 Task: Research Airbnb properties in Ngozi, Burundi from 6th December, 2023 to 10th December, 2023 for 1 adult.1  bedroom having 1 bed and 1 bathroom. Property type can be hotel. Booking option can be shelf check-in. Look for 3 properties as per requirement.
Action: Mouse moved to (247, 110)
Screenshot: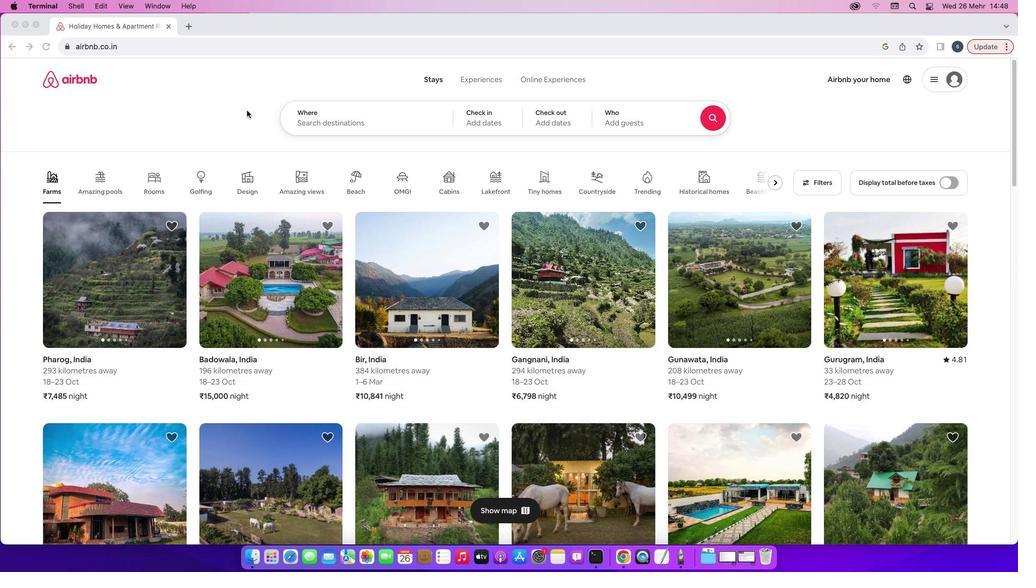 
Action: Mouse pressed left at (247, 110)
Screenshot: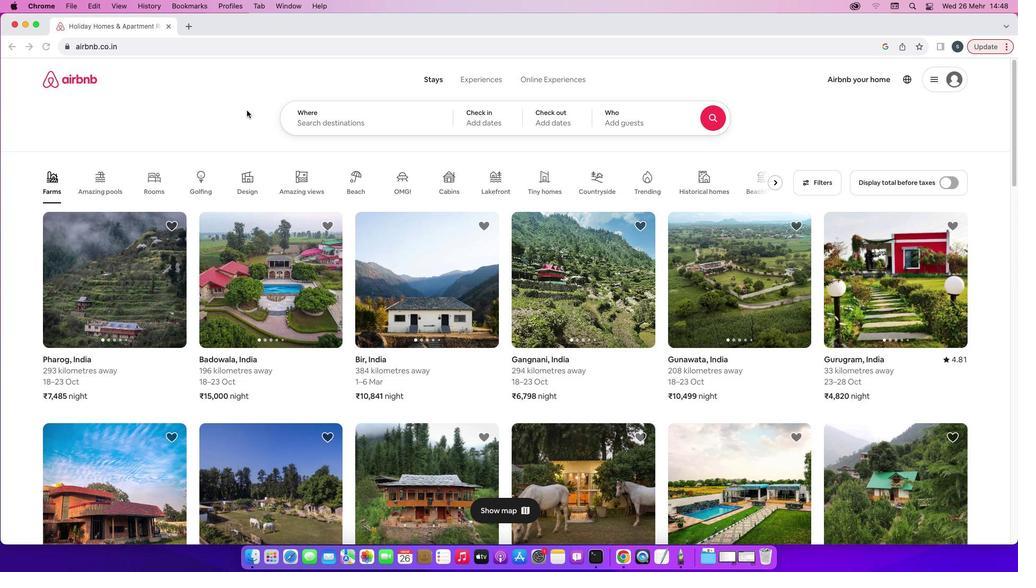 
Action: Mouse moved to (371, 118)
Screenshot: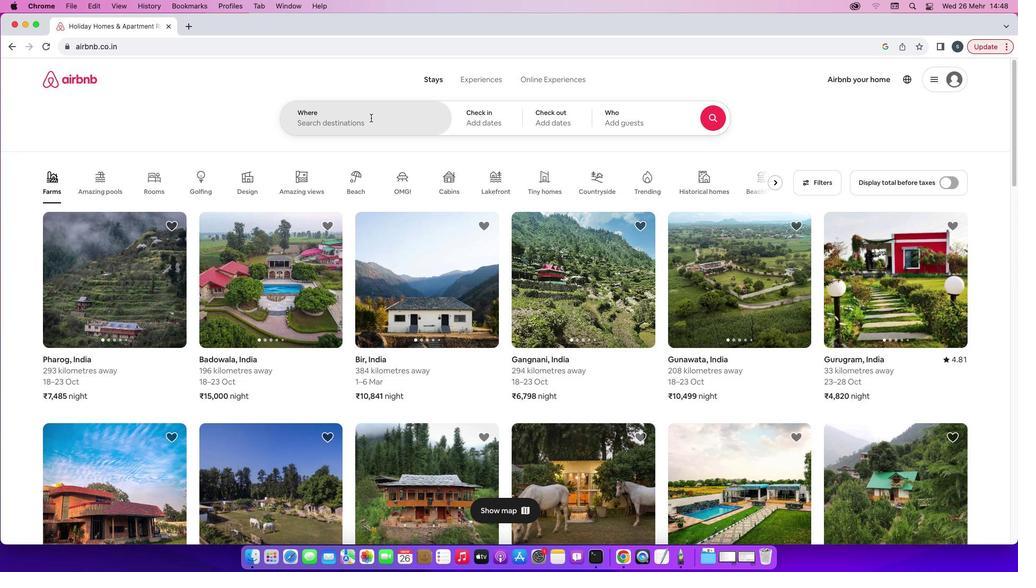 
Action: Mouse pressed left at (371, 118)
Screenshot: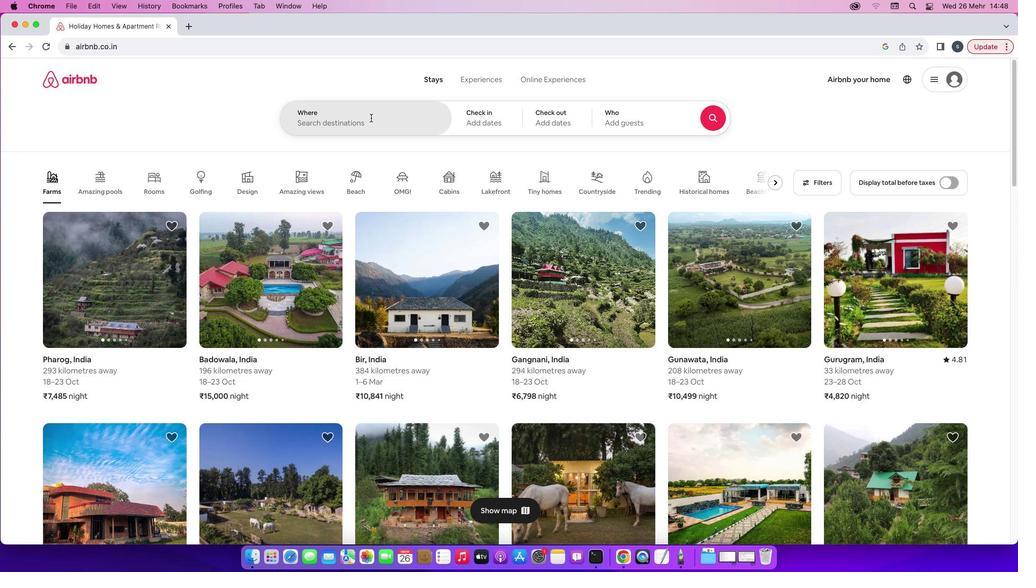 
Action: Mouse moved to (373, 117)
Screenshot: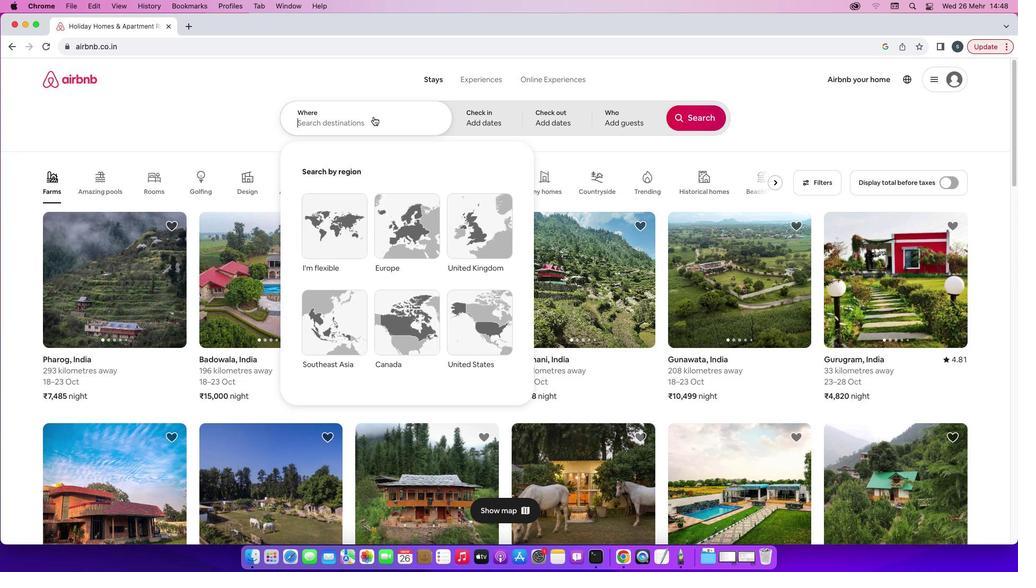 
Action: Key pressed 'N'Key.caps_lock'g''o''z''i'','Key.spaceKey.caps_lock'B'Key.caps_lock'u''r''u''n''d''i'
Screenshot: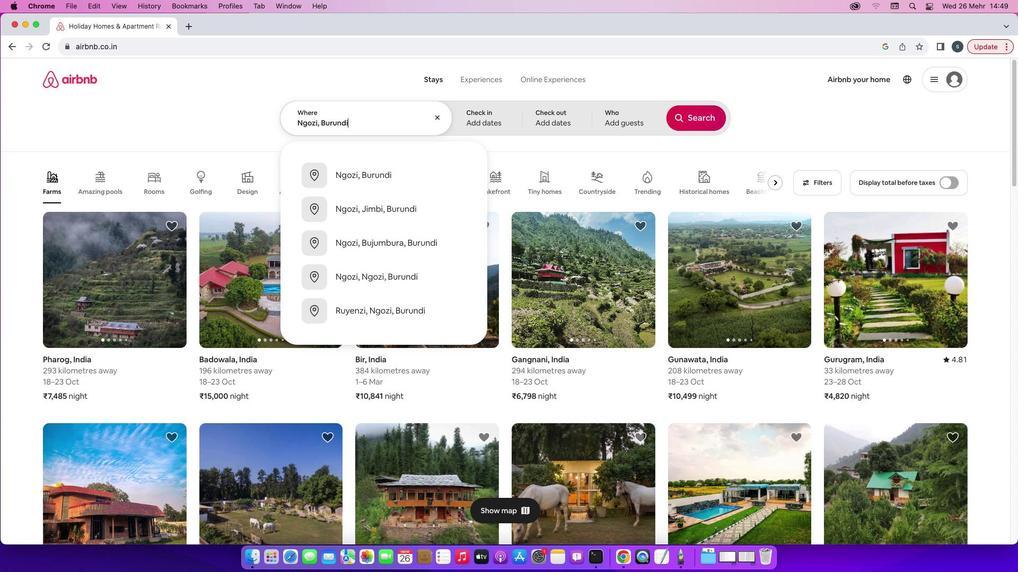 
Action: Mouse moved to (390, 176)
Screenshot: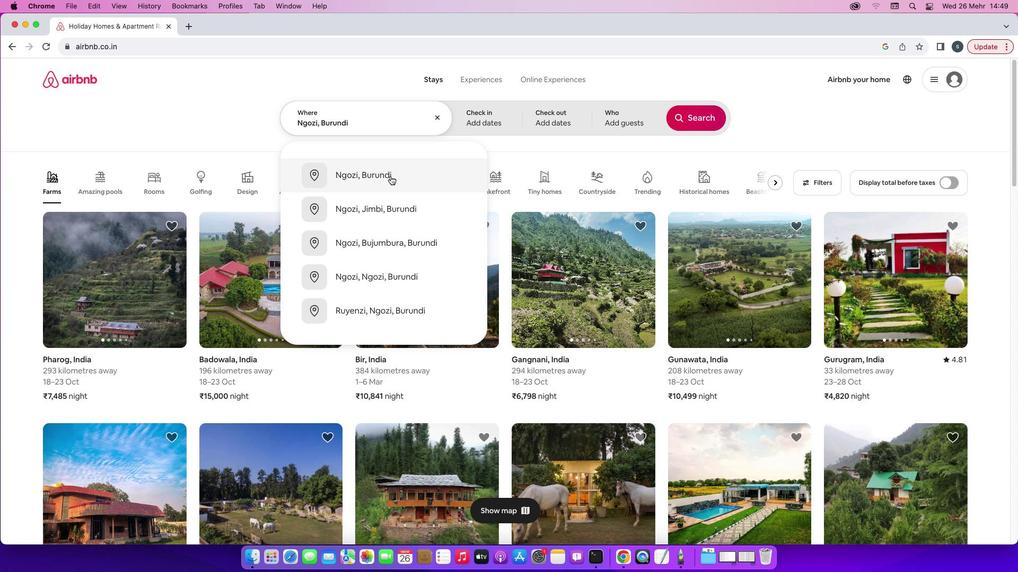 
Action: Mouse pressed left at (390, 176)
Screenshot: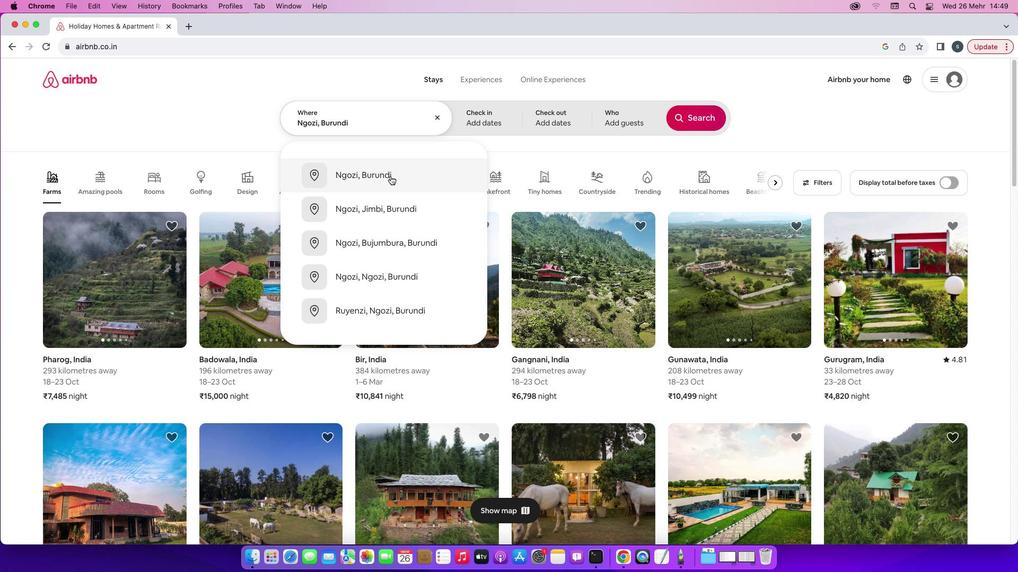 
Action: Mouse moved to (696, 204)
Screenshot: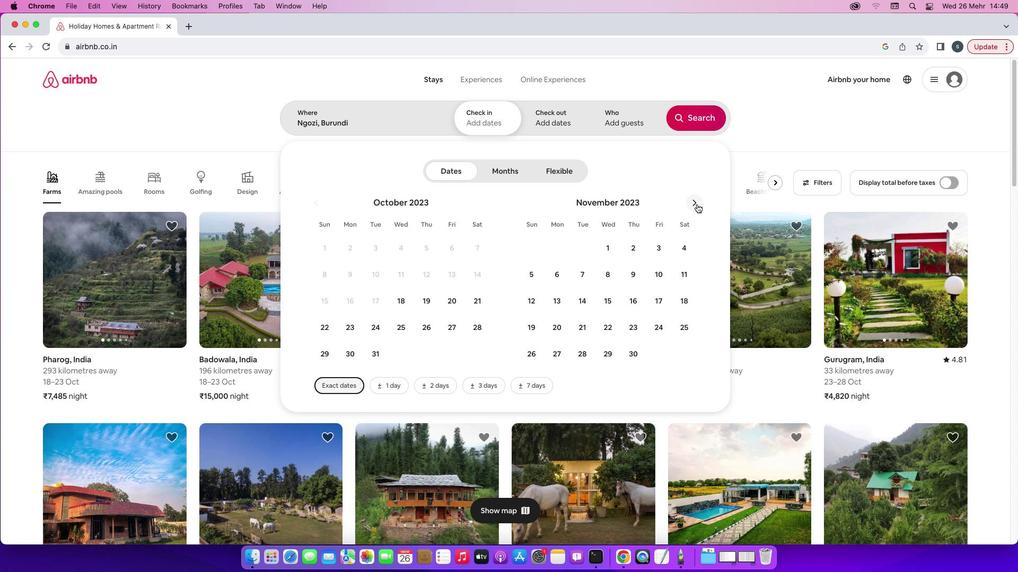 
Action: Mouse pressed left at (696, 204)
Screenshot: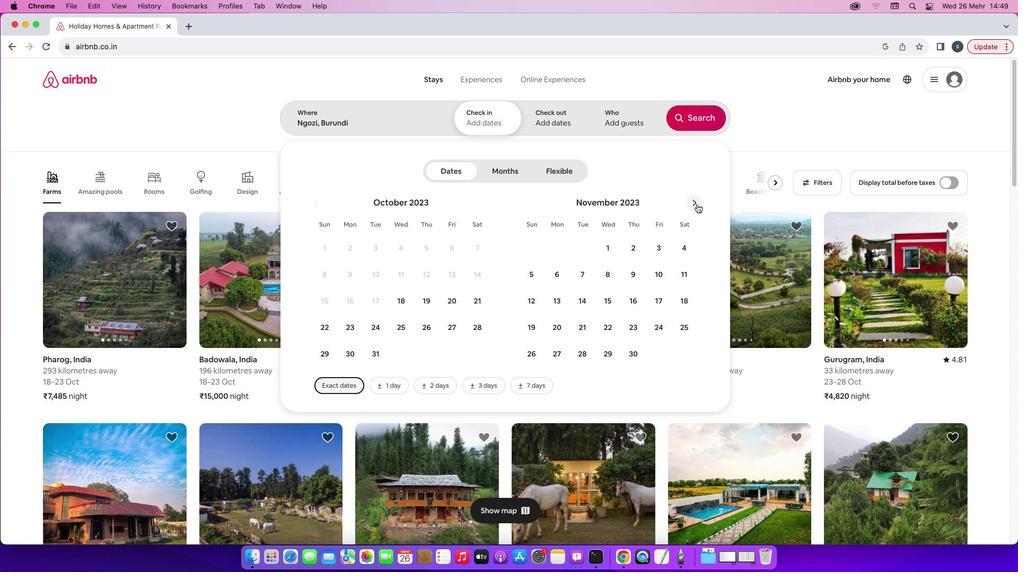
Action: Mouse moved to (608, 271)
Screenshot: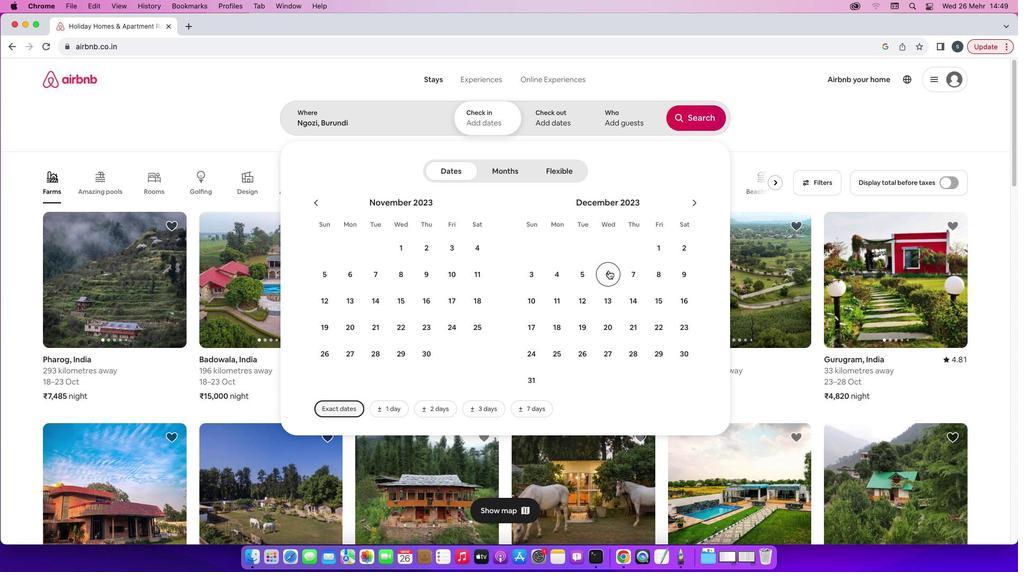 
Action: Mouse pressed left at (608, 271)
Screenshot: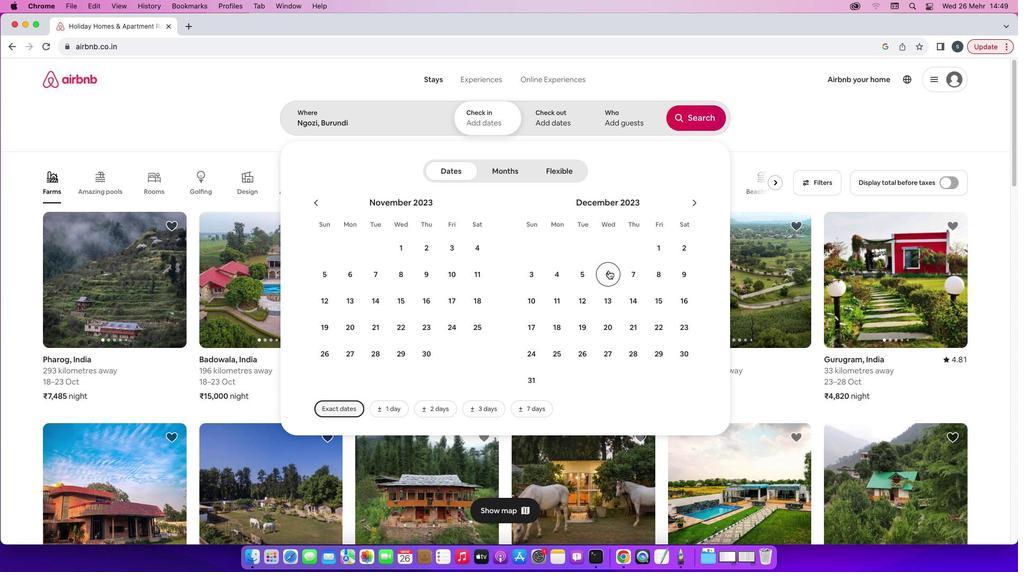 
Action: Mouse moved to (526, 304)
Screenshot: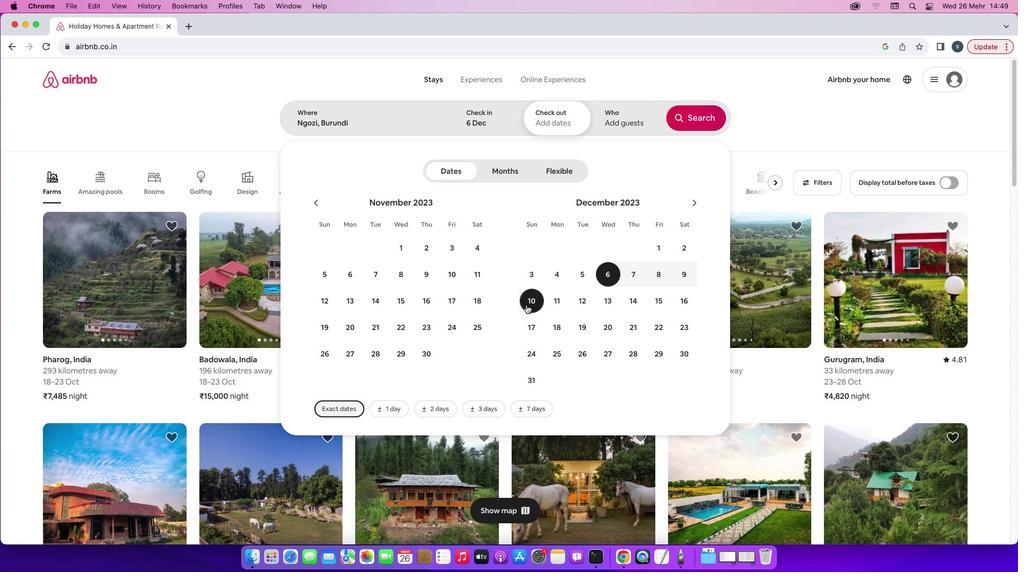 
Action: Mouse pressed left at (526, 304)
Screenshot: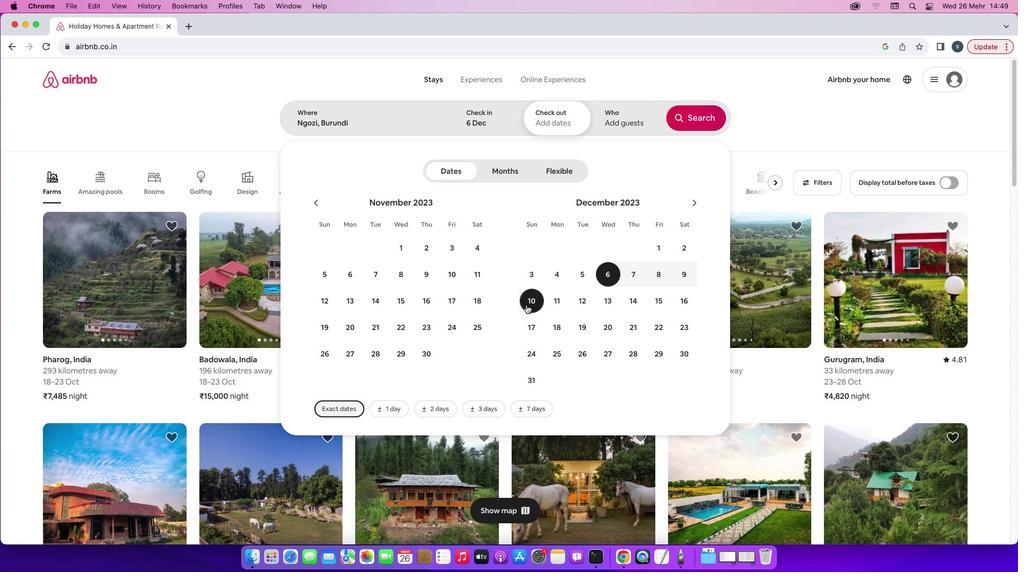 
Action: Mouse moved to (624, 124)
Screenshot: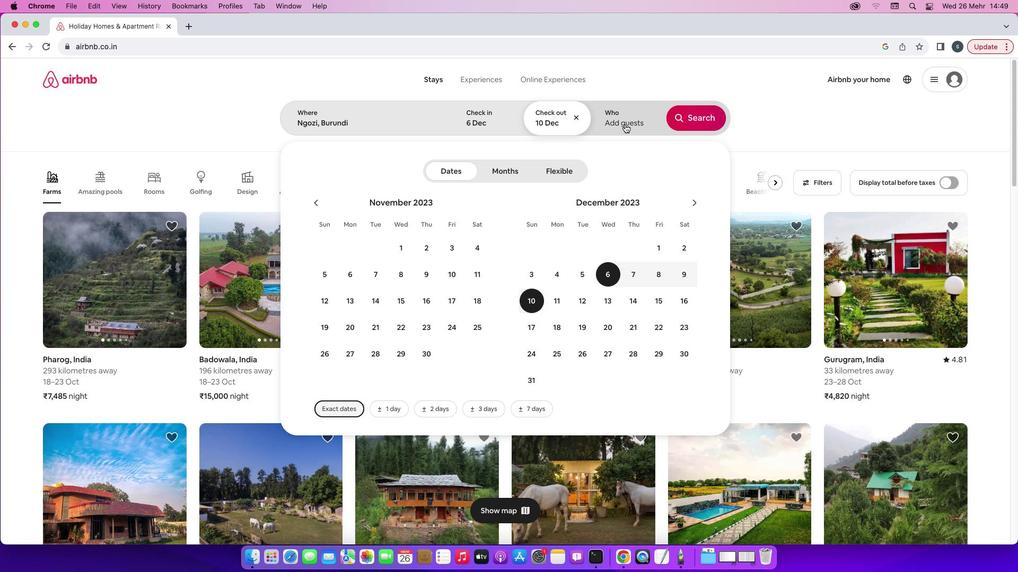 
Action: Mouse pressed left at (624, 124)
Screenshot: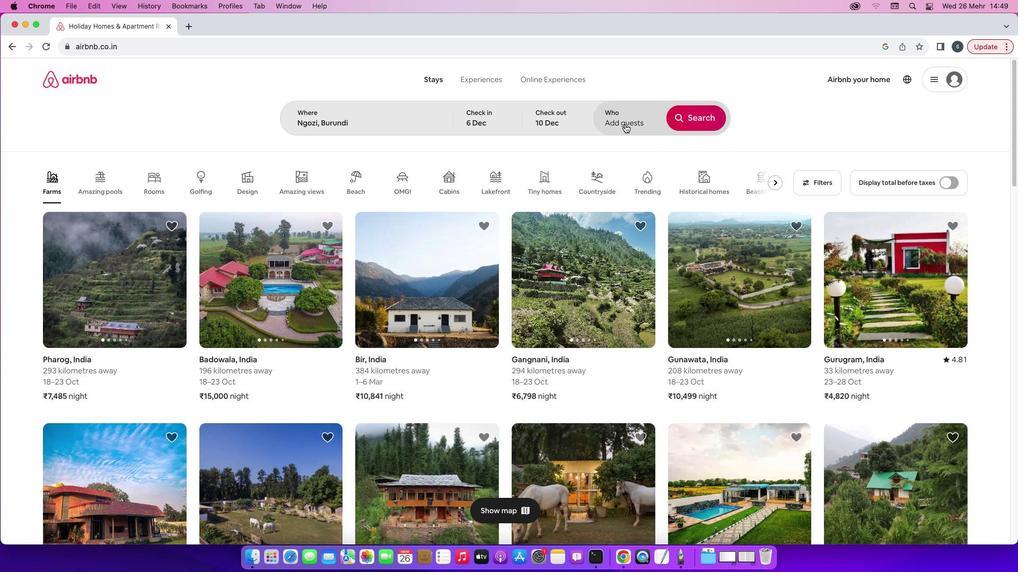
Action: Mouse moved to (699, 172)
Screenshot: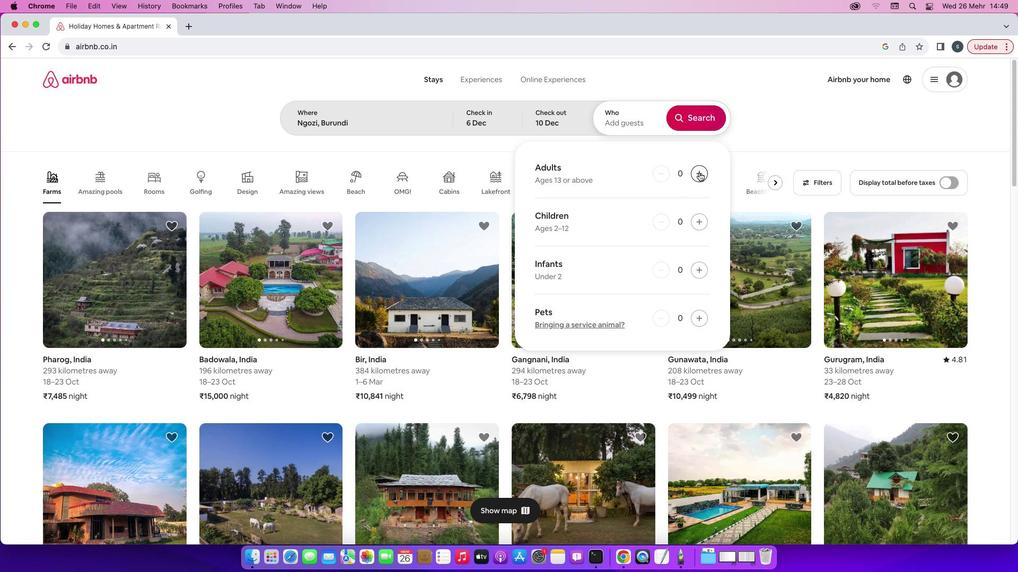 
Action: Mouse pressed left at (699, 172)
Screenshot: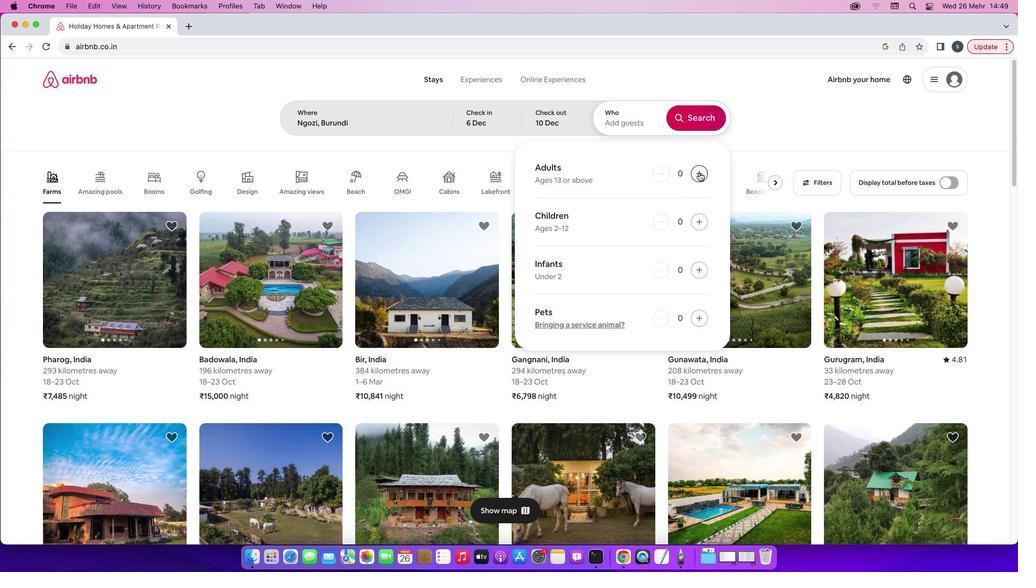 
Action: Mouse moved to (693, 127)
Screenshot: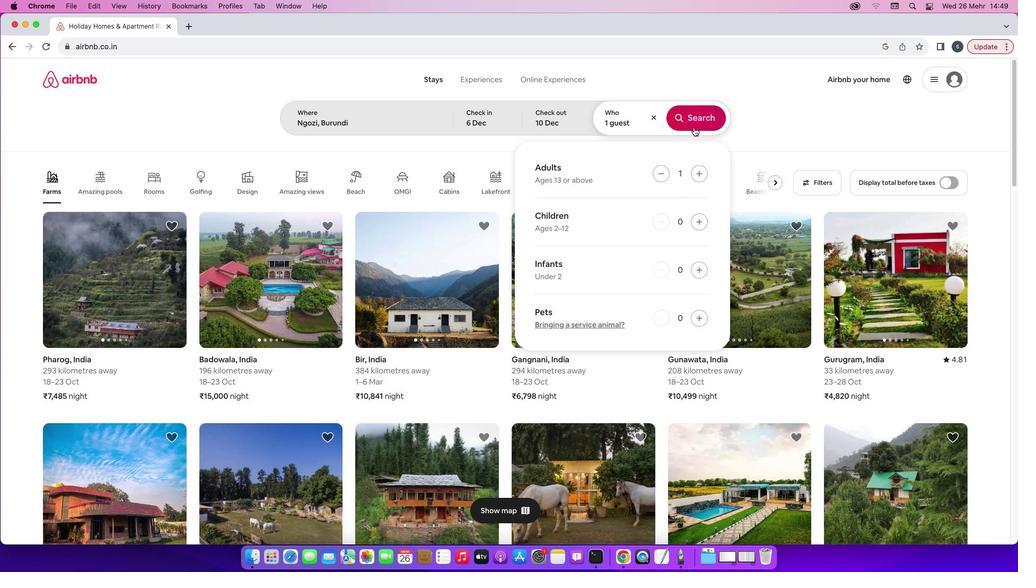 
Action: Mouse pressed left at (693, 127)
Screenshot: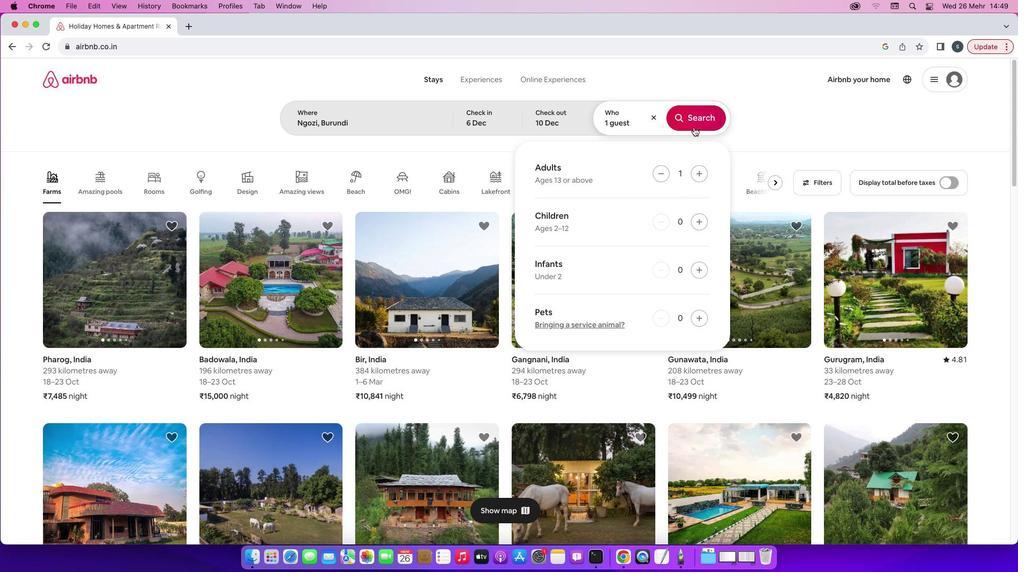 
Action: Mouse moved to (843, 127)
Screenshot: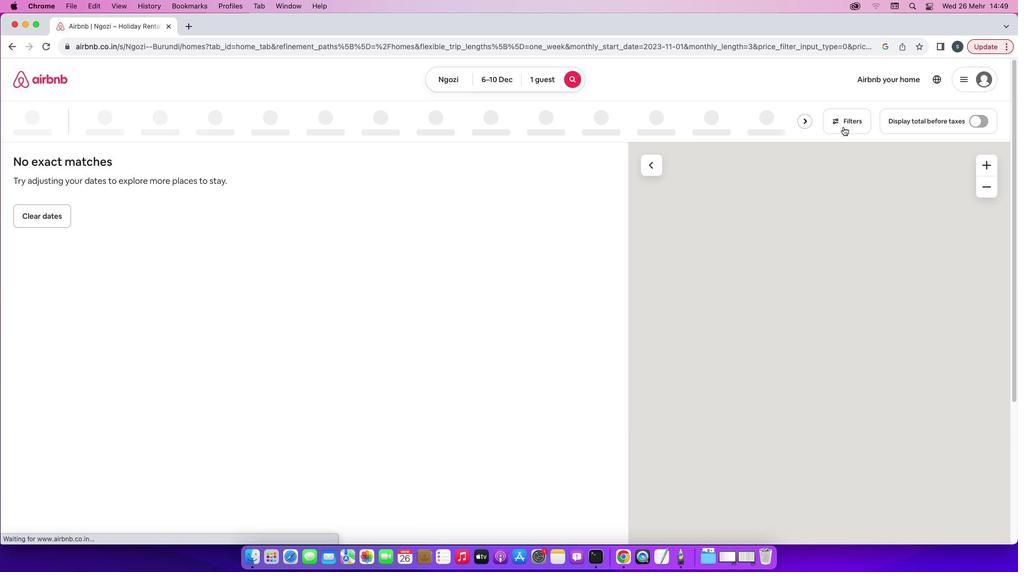 
Action: Mouse pressed left at (843, 127)
Screenshot: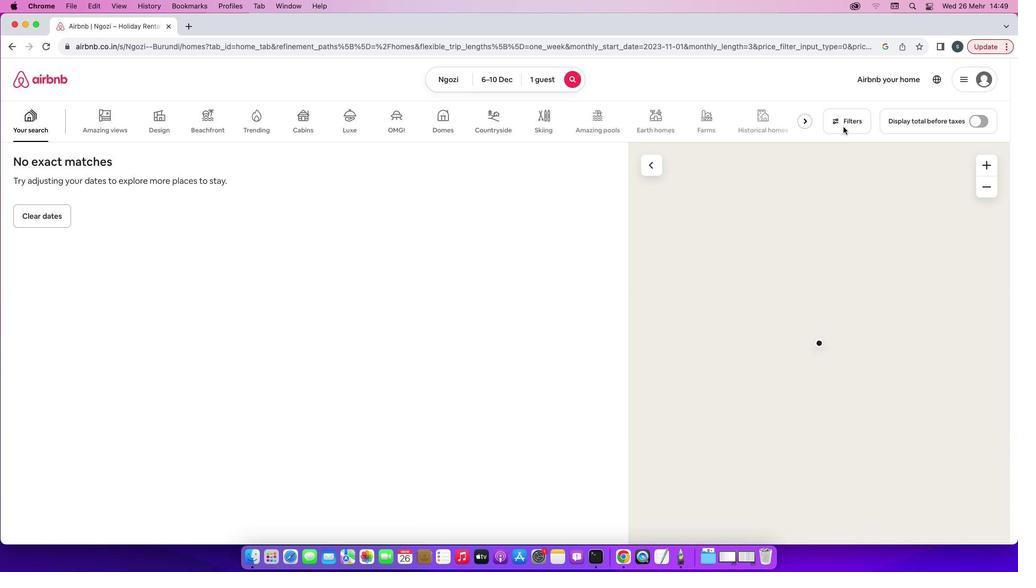 
Action: Mouse moved to (451, 385)
Screenshot: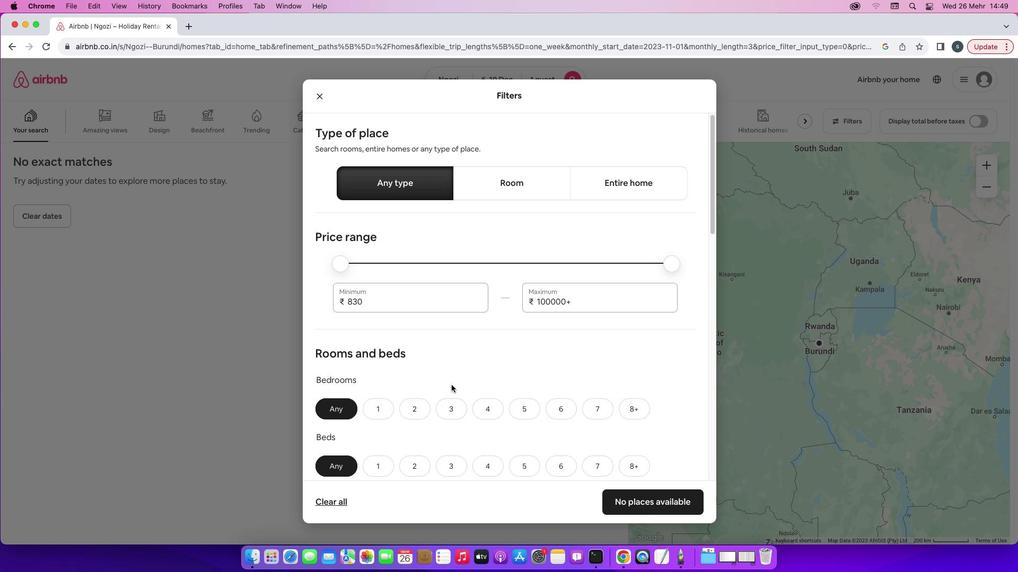 
Action: Mouse scrolled (451, 385) with delta (0, 0)
Screenshot: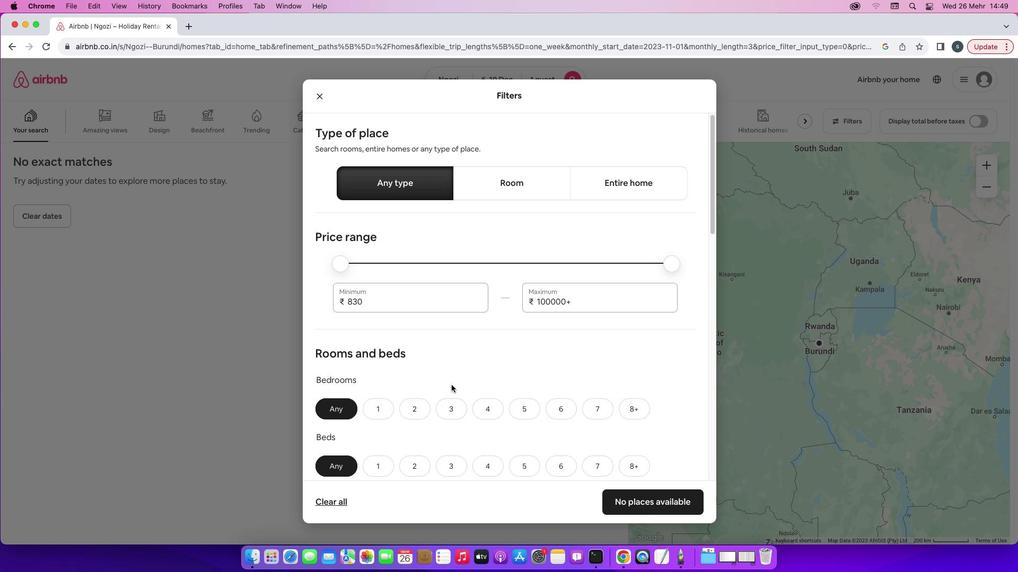 
Action: Mouse scrolled (451, 385) with delta (0, 0)
Screenshot: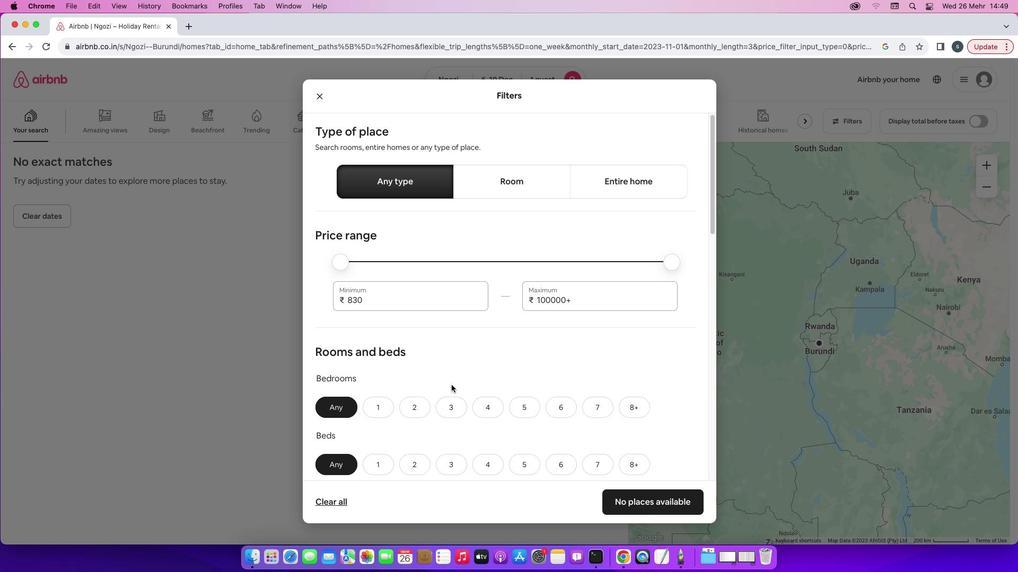 
Action: Mouse scrolled (451, 385) with delta (0, -1)
Screenshot: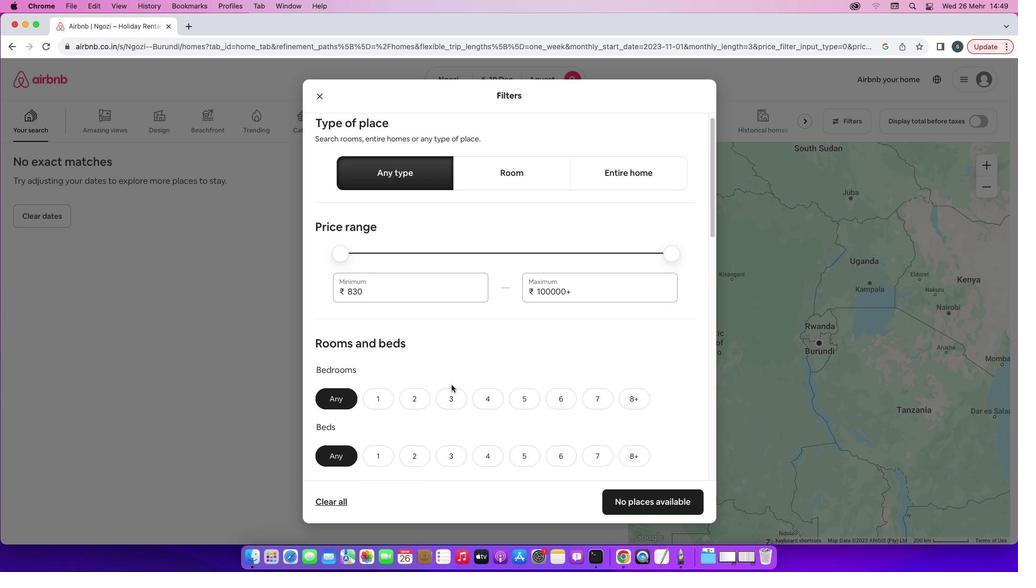 
Action: Mouse scrolled (451, 385) with delta (0, -1)
Screenshot: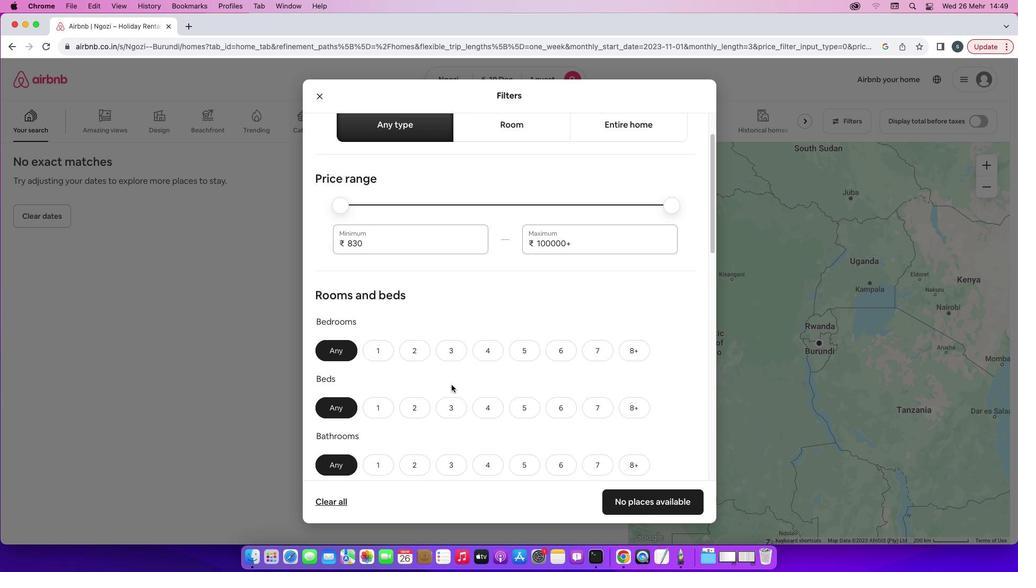 
Action: Mouse moved to (382, 236)
Screenshot: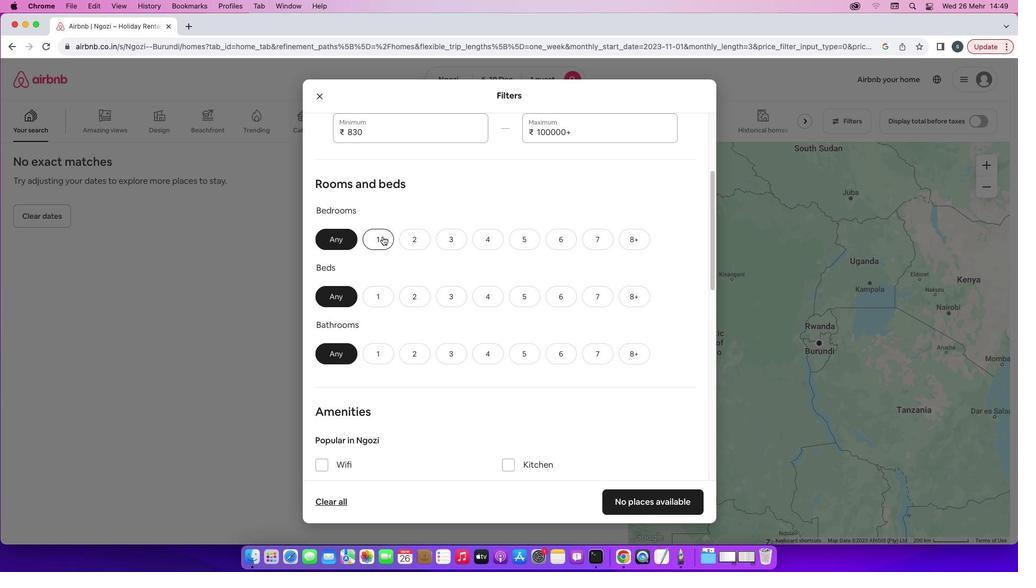 
Action: Mouse pressed left at (382, 236)
Screenshot: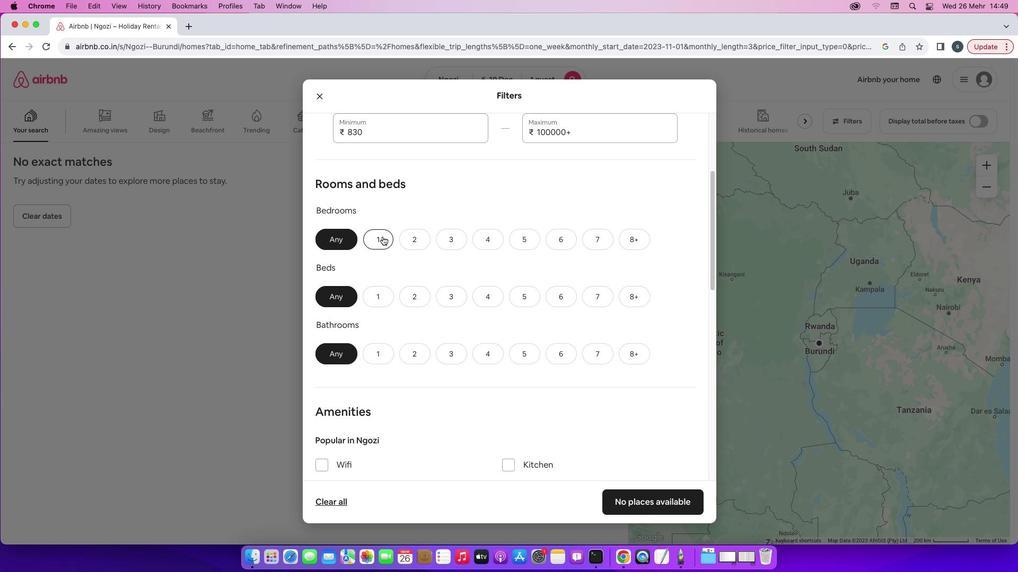 
Action: Mouse moved to (386, 300)
Screenshot: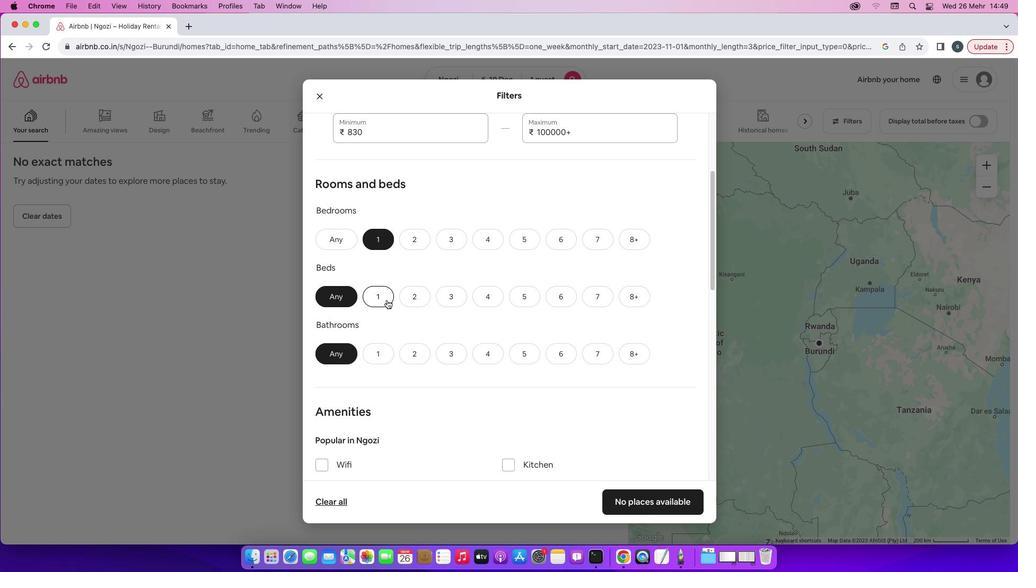 
Action: Mouse pressed left at (386, 300)
Screenshot: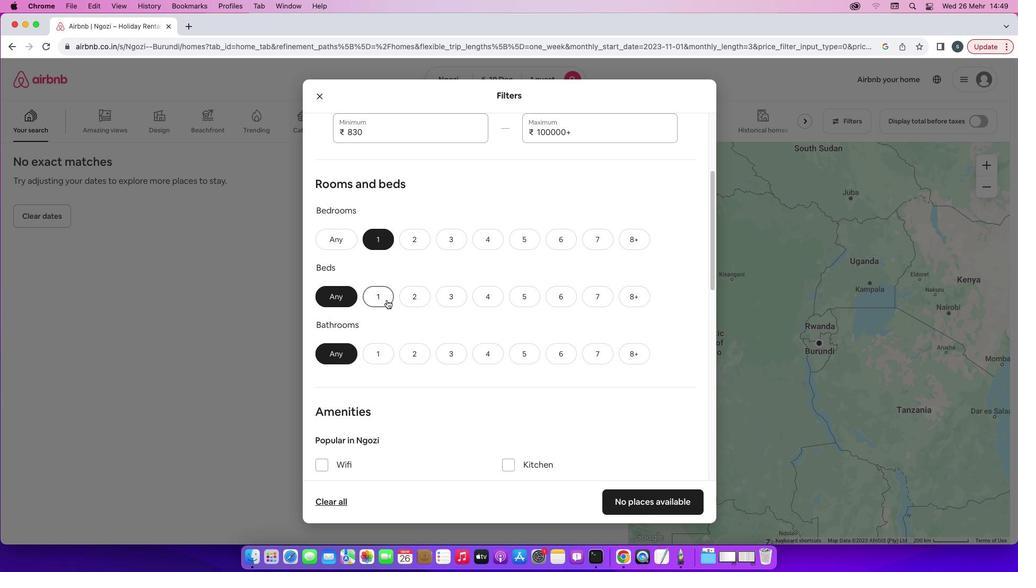 
Action: Mouse moved to (387, 354)
Screenshot: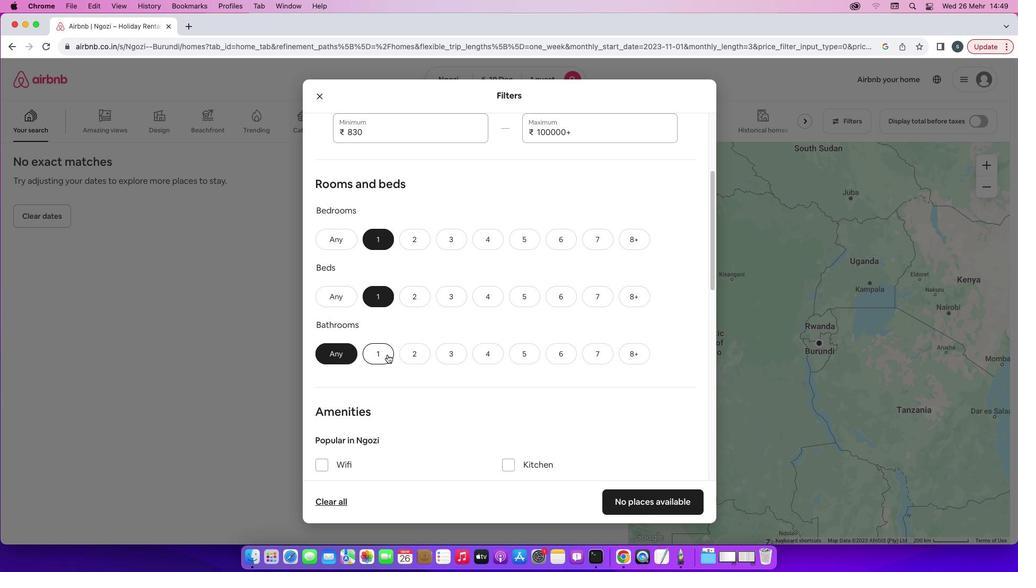 
Action: Mouse pressed left at (387, 354)
Screenshot: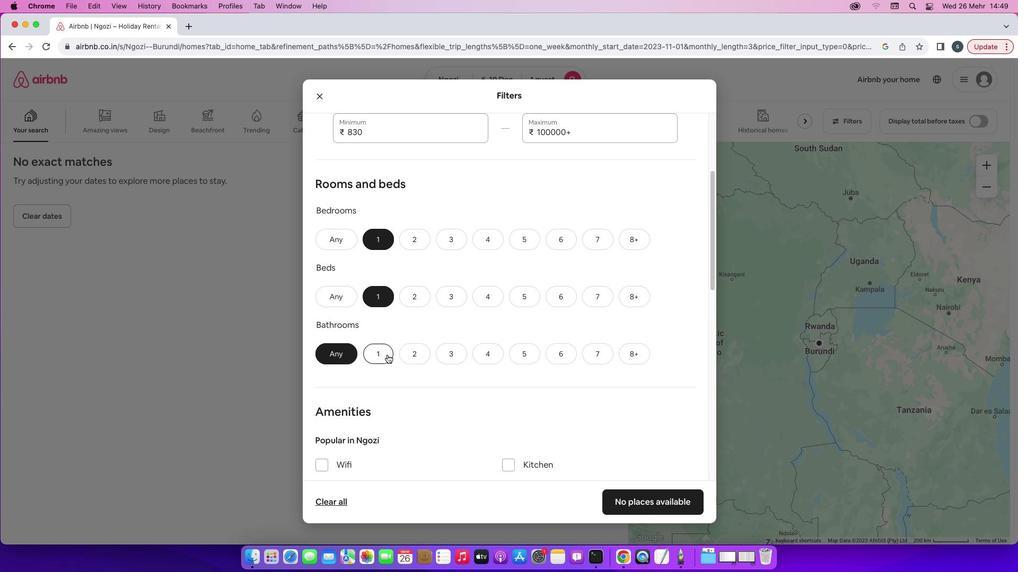 
Action: Mouse moved to (482, 333)
Screenshot: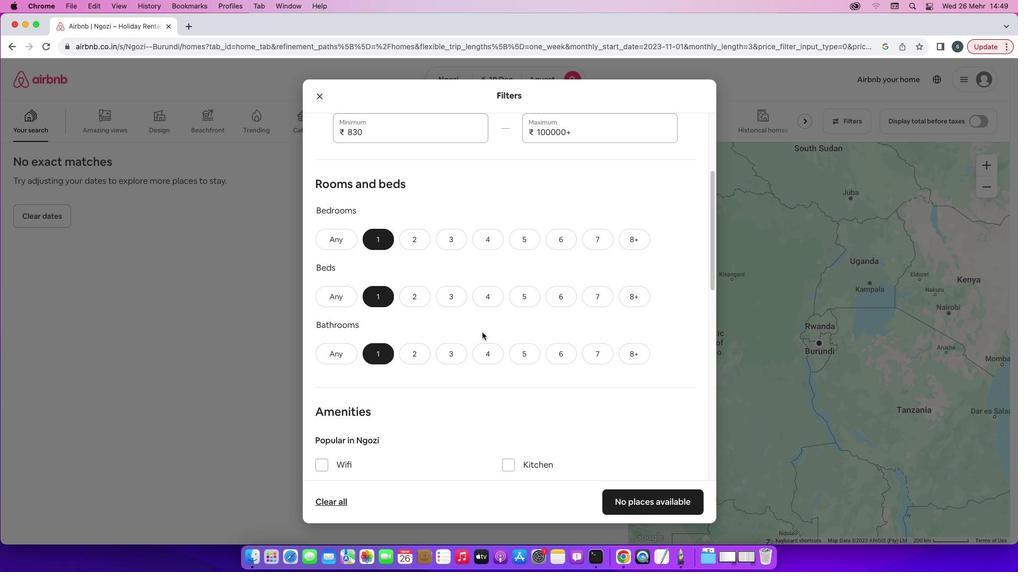 
Action: Mouse scrolled (482, 333) with delta (0, 0)
Screenshot: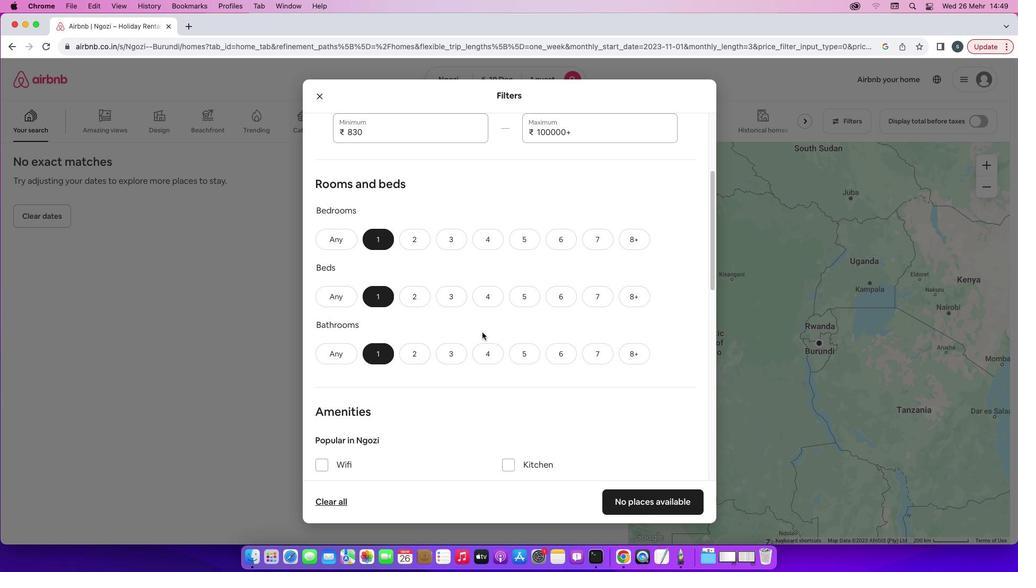 
Action: Mouse scrolled (482, 333) with delta (0, 0)
Screenshot: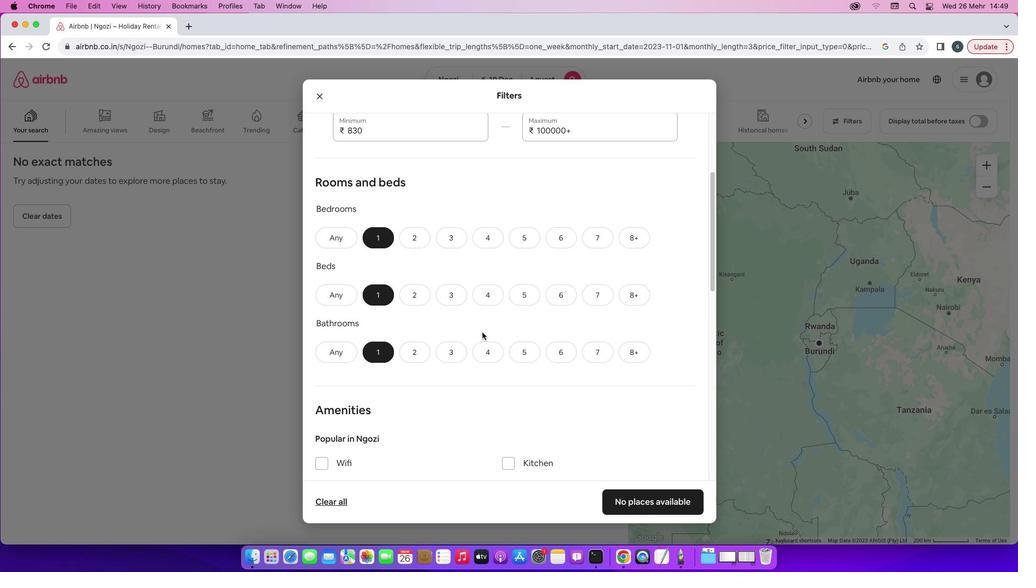 
Action: Mouse scrolled (482, 333) with delta (0, 0)
Screenshot: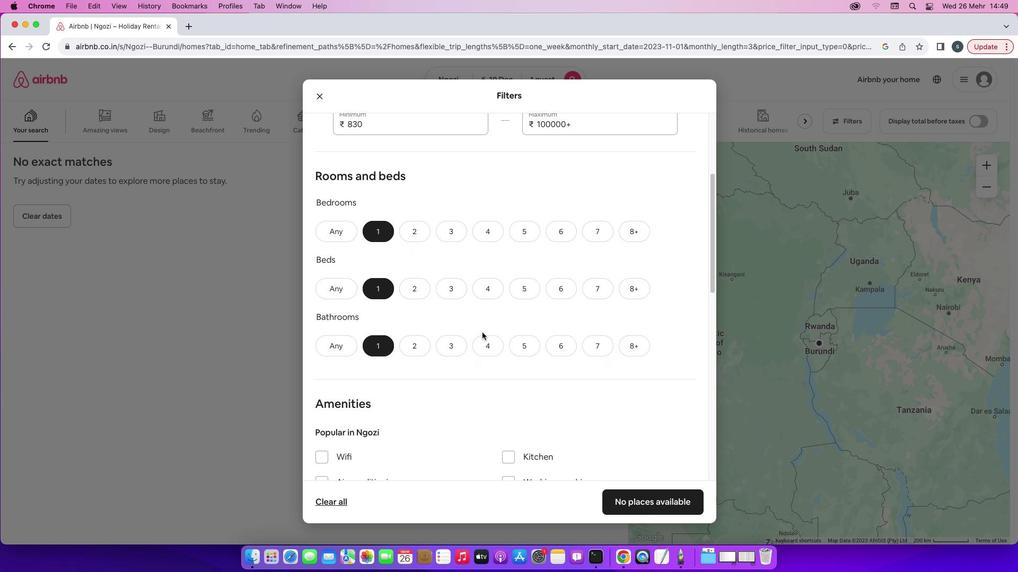 
Action: Mouse scrolled (482, 333) with delta (0, 0)
Screenshot: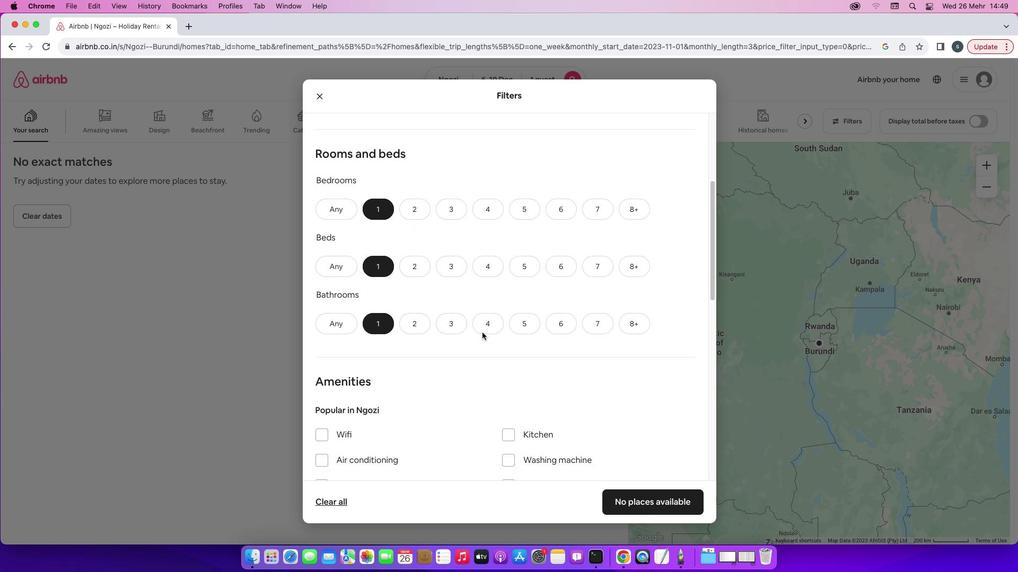 
Action: Mouse scrolled (482, 333) with delta (0, 0)
Screenshot: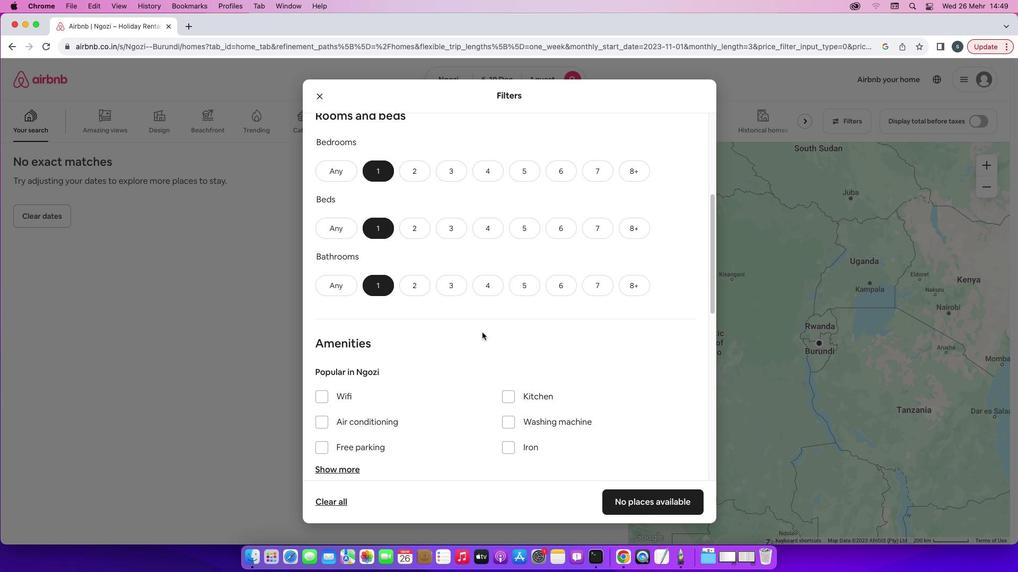 
Action: Mouse scrolled (482, 333) with delta (0, 0)
Screenshot: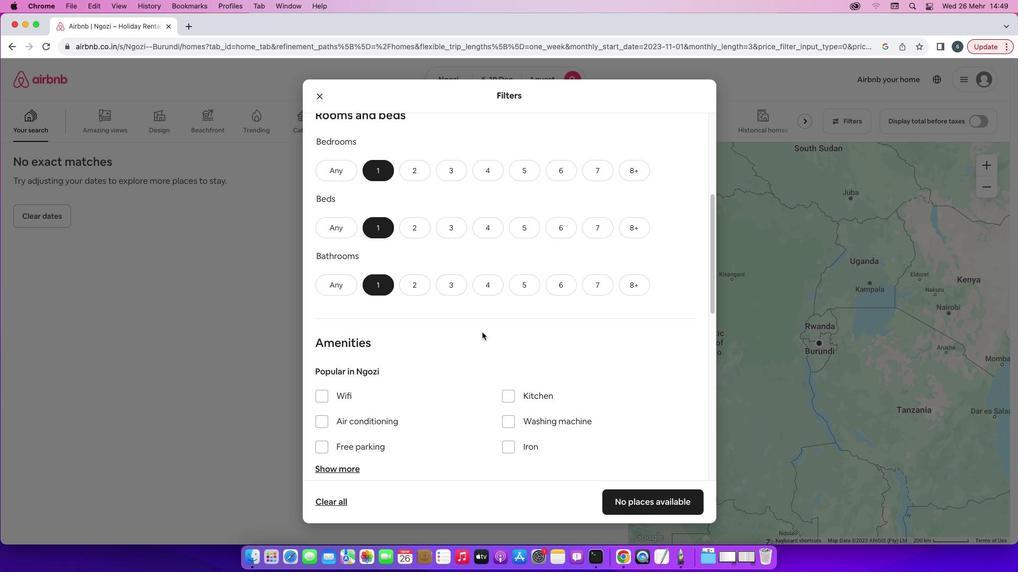 
Action: Mouse moved to (481, 337)
Screenshot: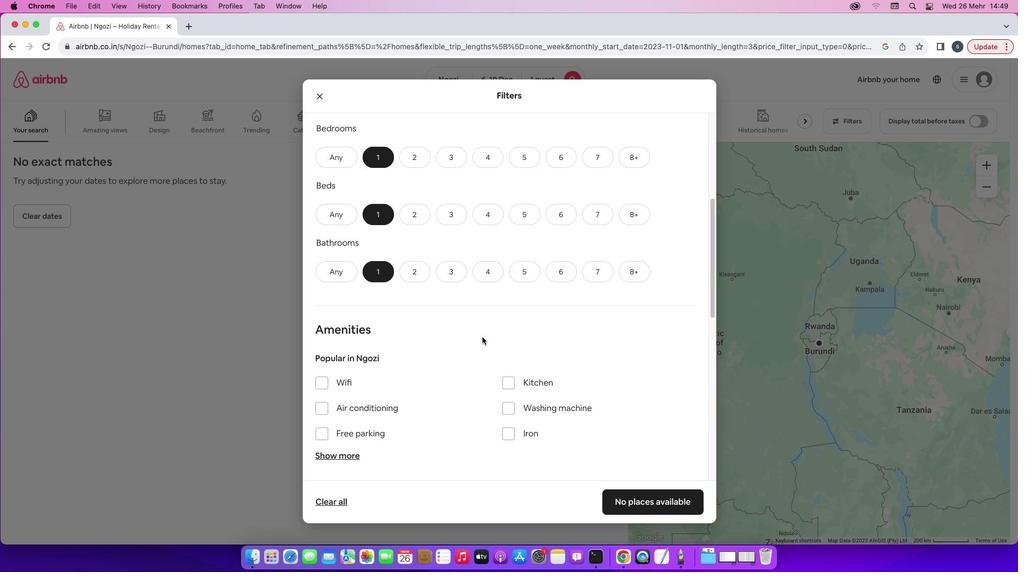
Action: Mouse scrolled (481, 337) with delta (0, 0)
Screenshot: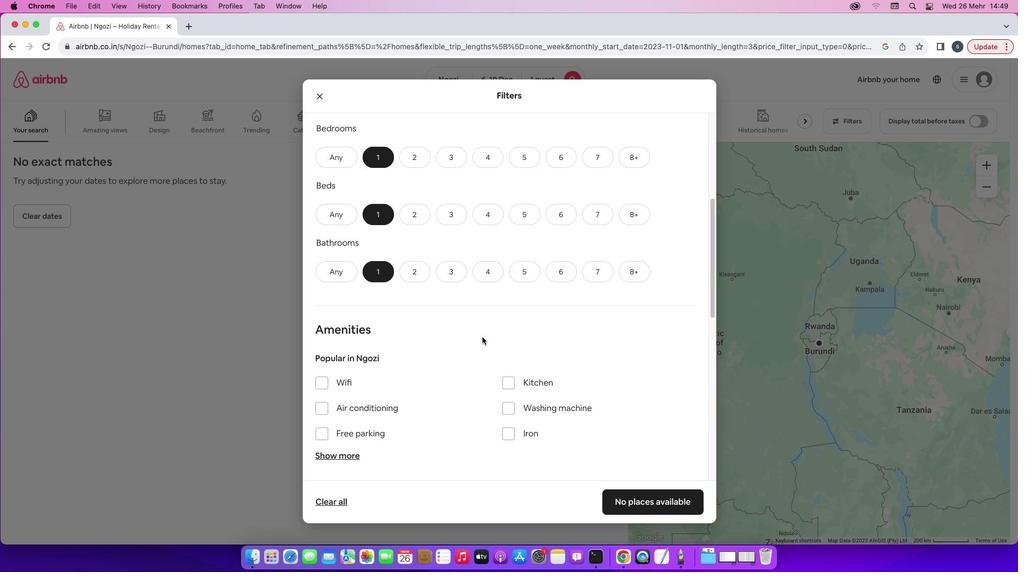 
Action: Mouse moved to (483, 337)
Screenshot: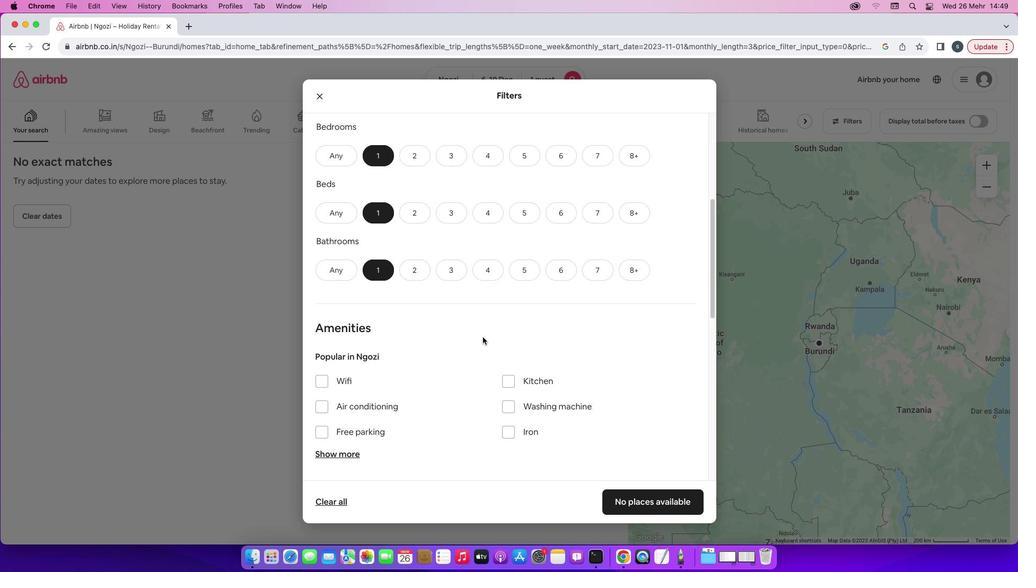 
Action: Mouse scrolled (483, 337) with delta (0, 0)
Screenshot: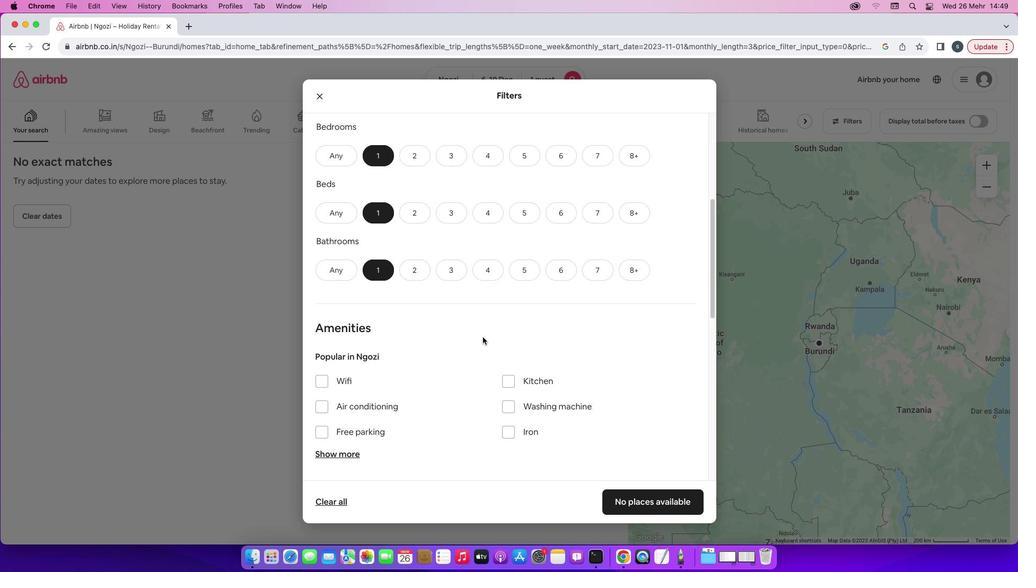 
Action: Mouse moved to (484, 338)
Screenshot: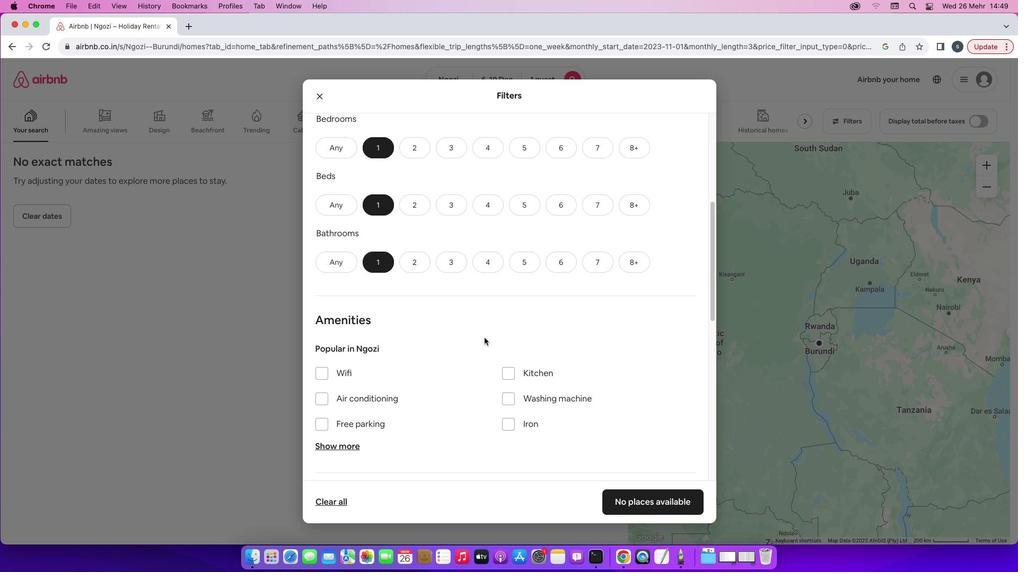
Action: Mouse scrolled (484, 338) with delta (0, 0)
Screenshot: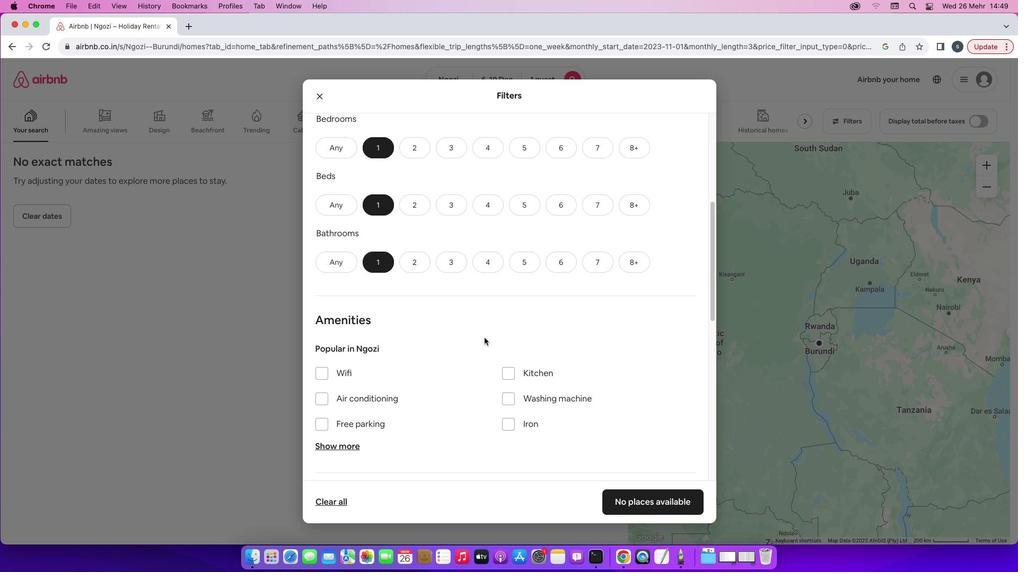
Action: Mouse scrolled (484, 338) with delta (0, 0)
Screenshot: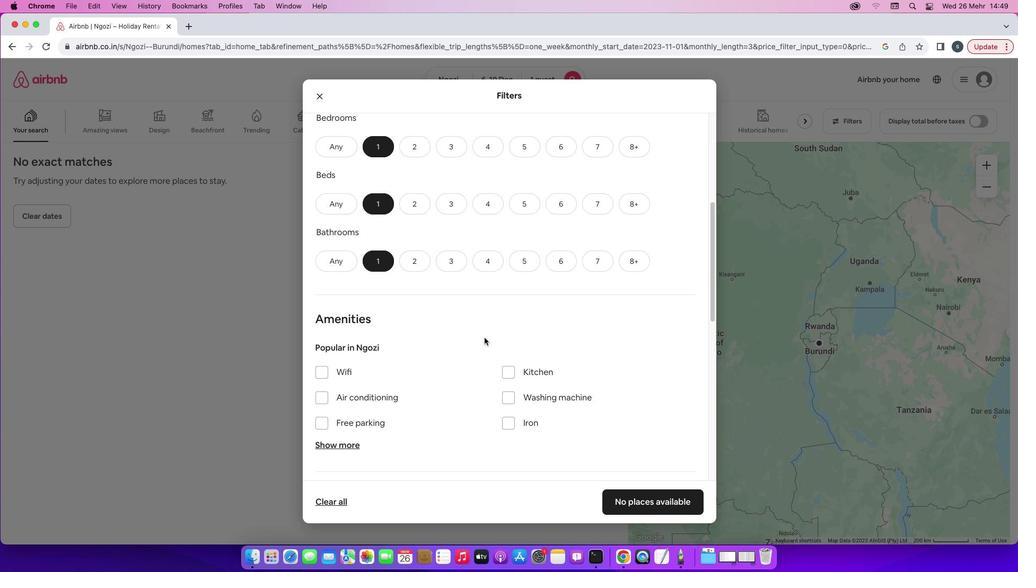 
Action: Mouse scrolled (484, 338) with delta (0, -1)
Screenshot: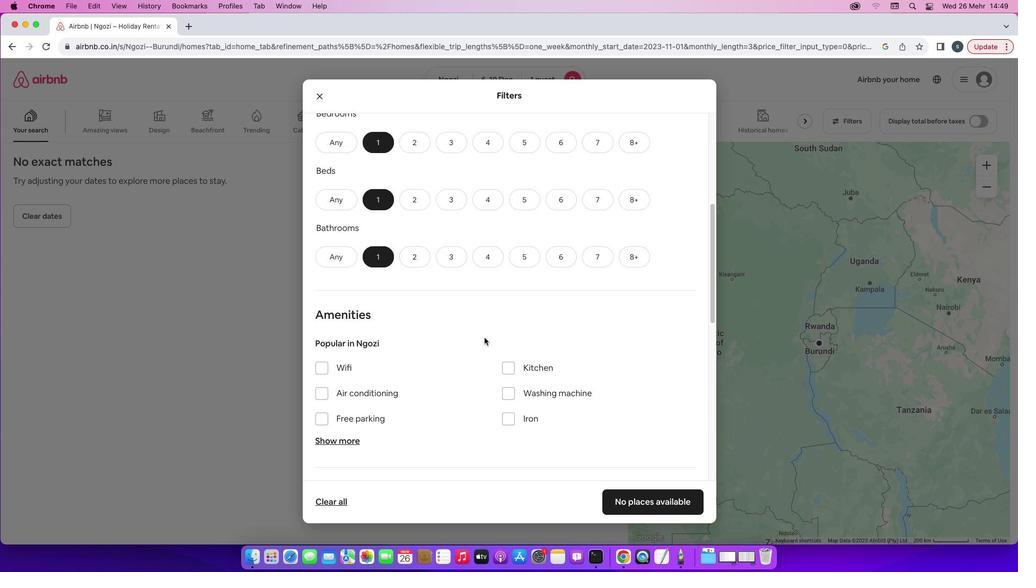 
Action: Mouse scrolled (484, 338) with delta (0, -1)
Screenshot: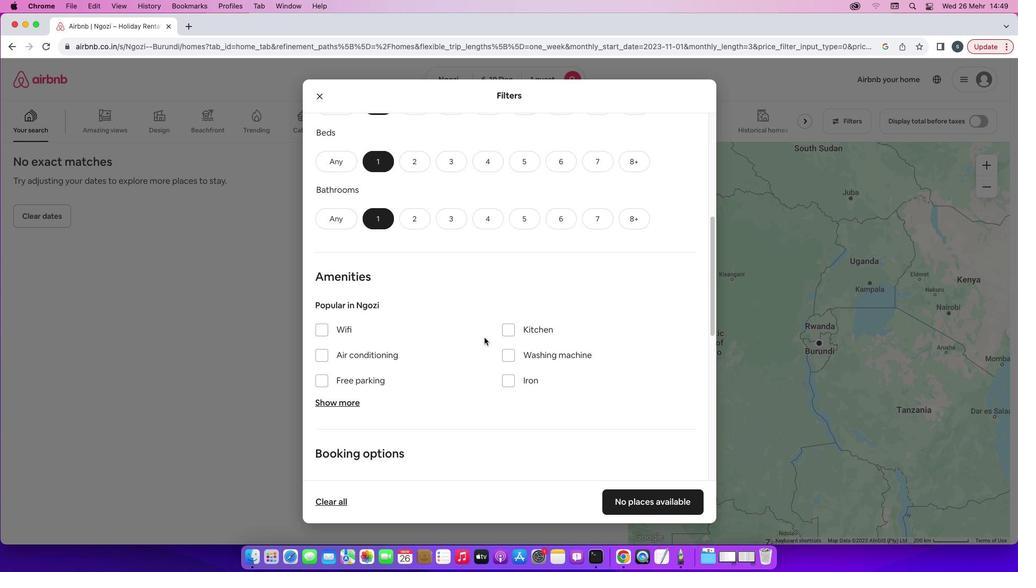 
Action: Mouse scrolled (484, 338) with delta (0, 0)
Screenshot: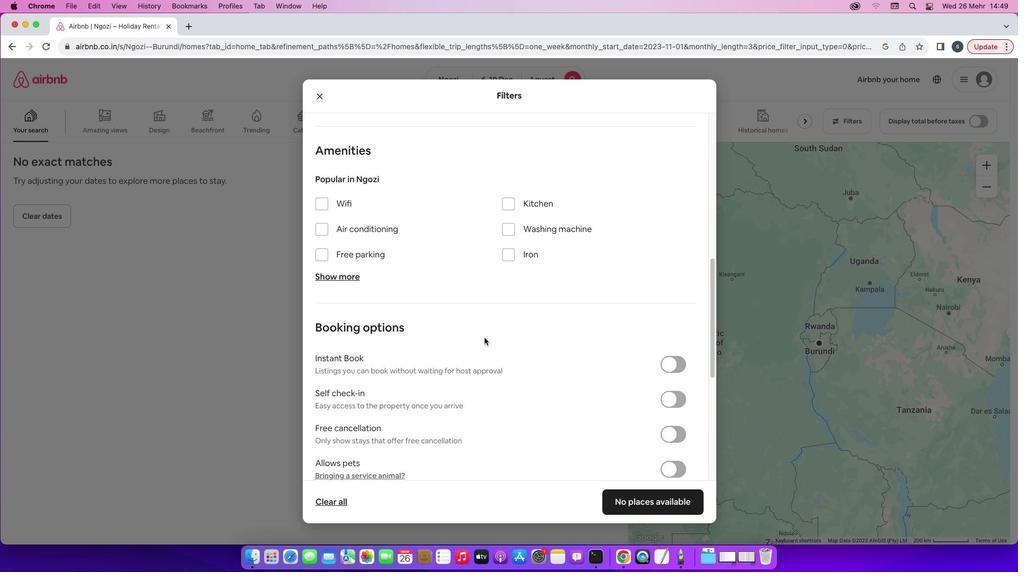 
Action: Mouse scrolled (484, 338) with delta (0, 0)
Screenshot: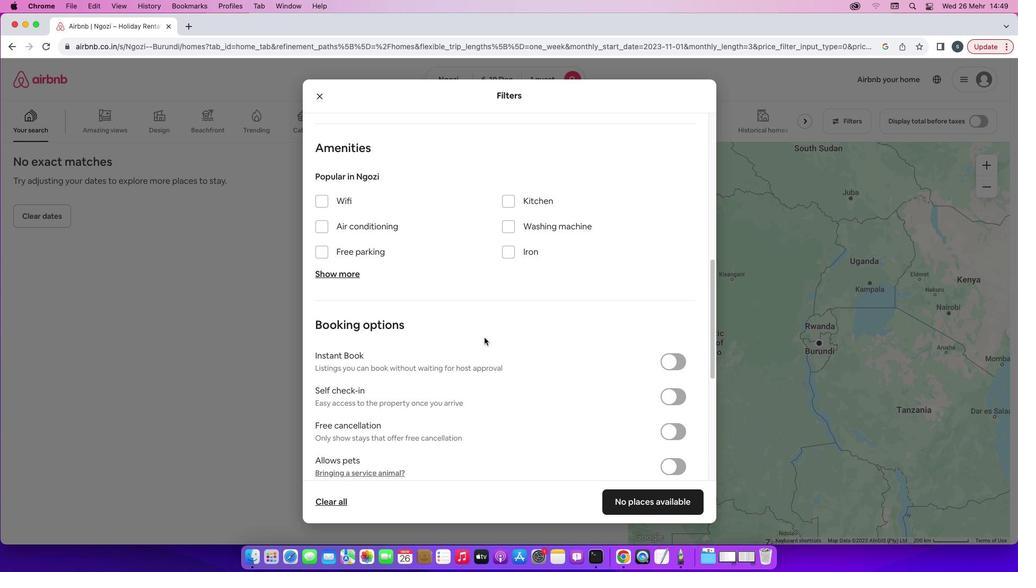 
Action: Mouse scrolled (484, 338) with delta (0, -1)
Screenshot: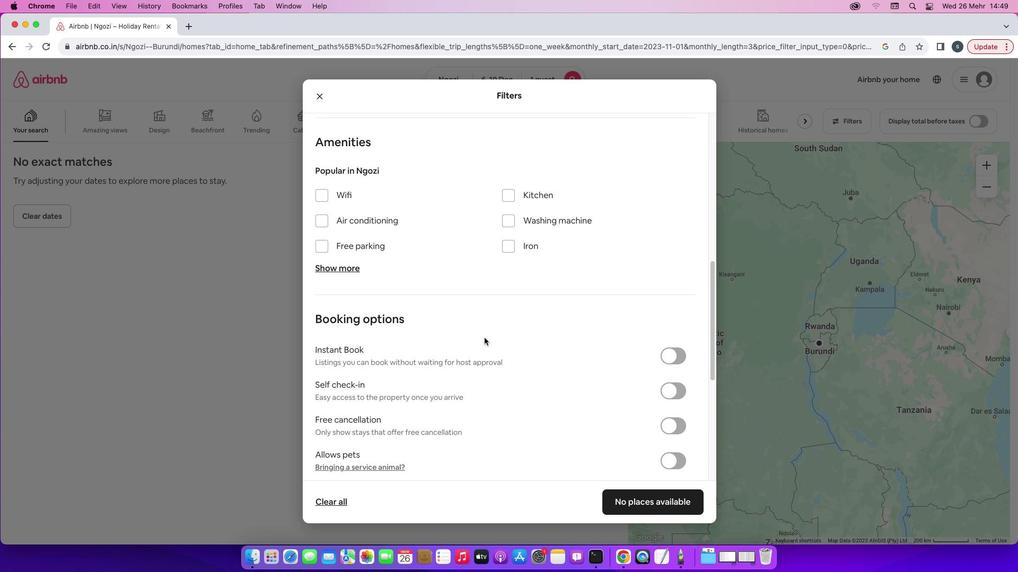 
Action: Mouse scrolled (484, 338) with delta (0, -1)
Screenshot: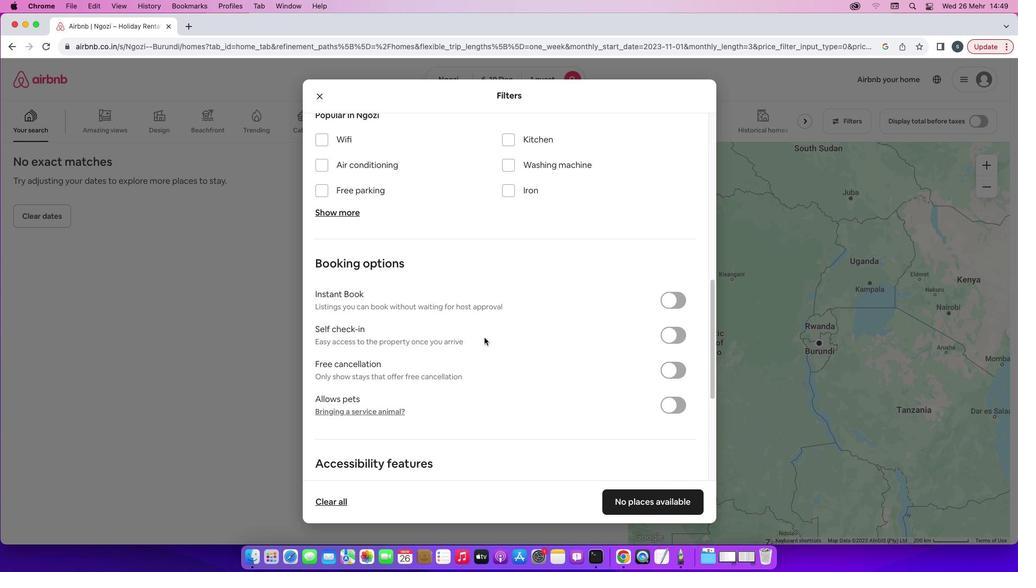 
Action: Mouse moved to (667, 280)
Screenshot: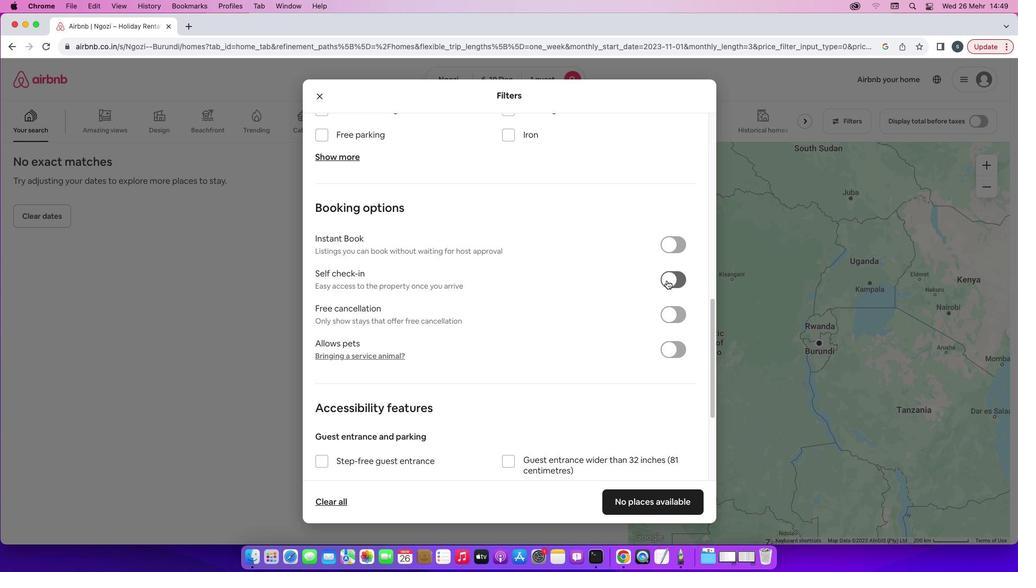 
Action: Mouse pressed left at (667, 280)
Screenshot: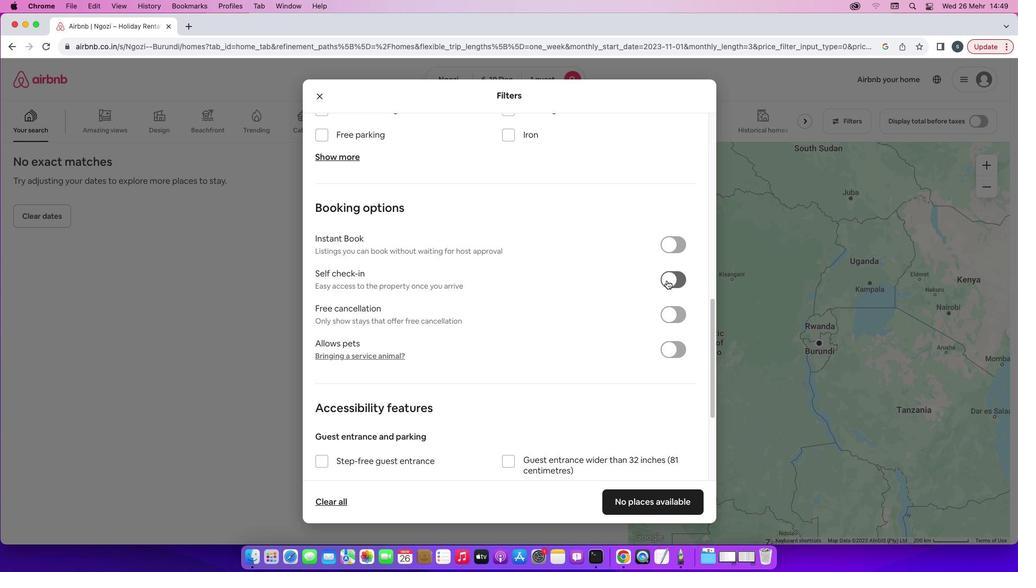 
Action: Mouse moved to (663, 506)
Screenshot: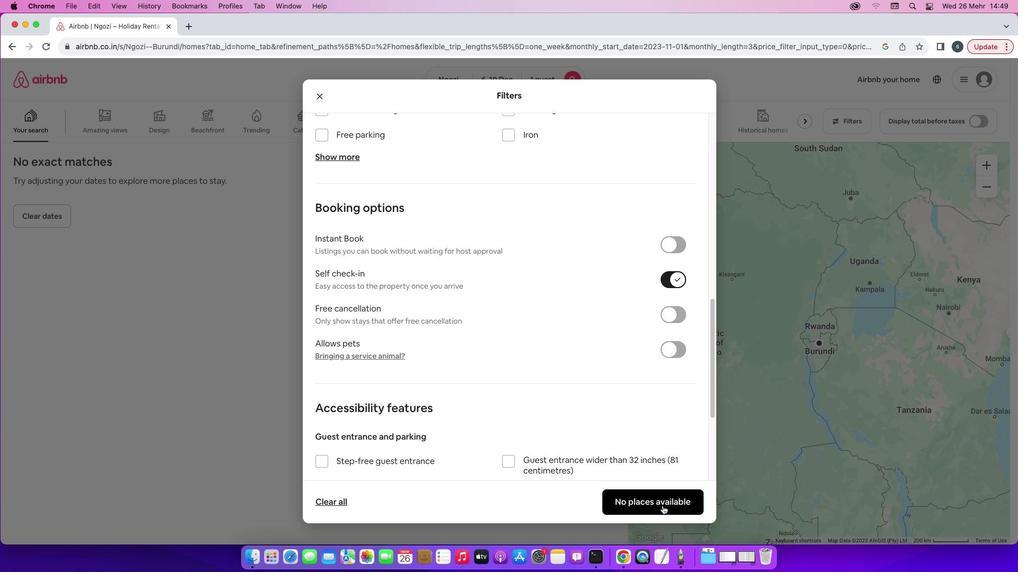 
Action: Mouse pressed left at (663, 506)
Screenshot: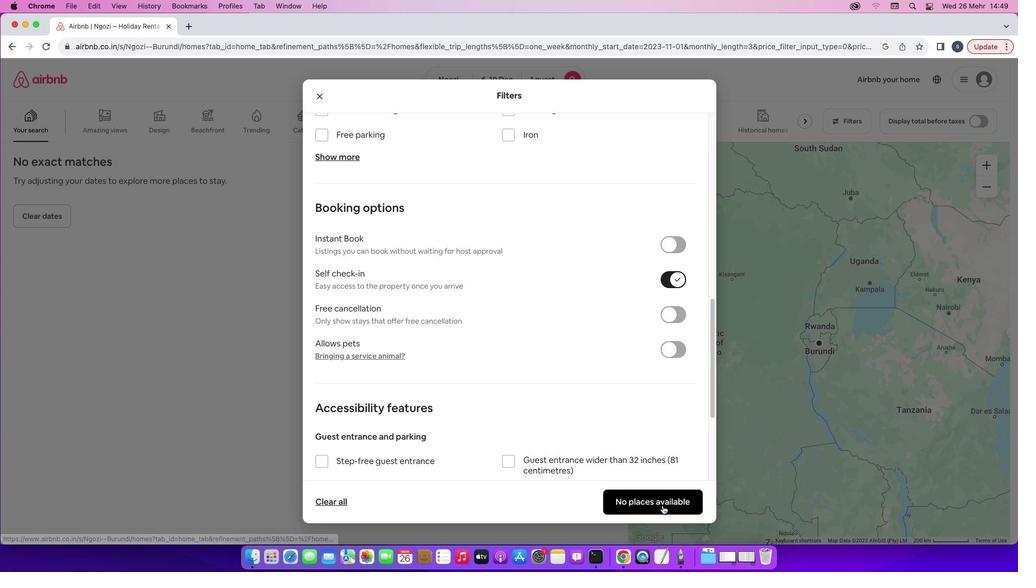 
Action: Mouse moved to (463, 315)
Screenshot: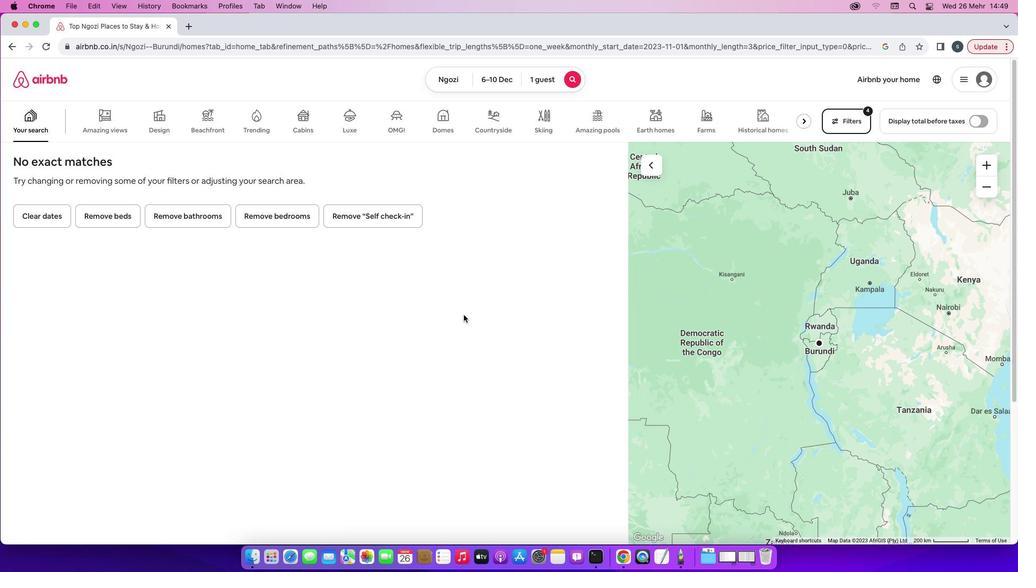 
